 Task: In the  document Aspen.odt ,align picture to the 'center'. Insert word art below the picture and give heading  'Aspen  in Light Purple'change the shape height to  7.2 in
Action: Mouse moved to (472, 272)
Screenshot: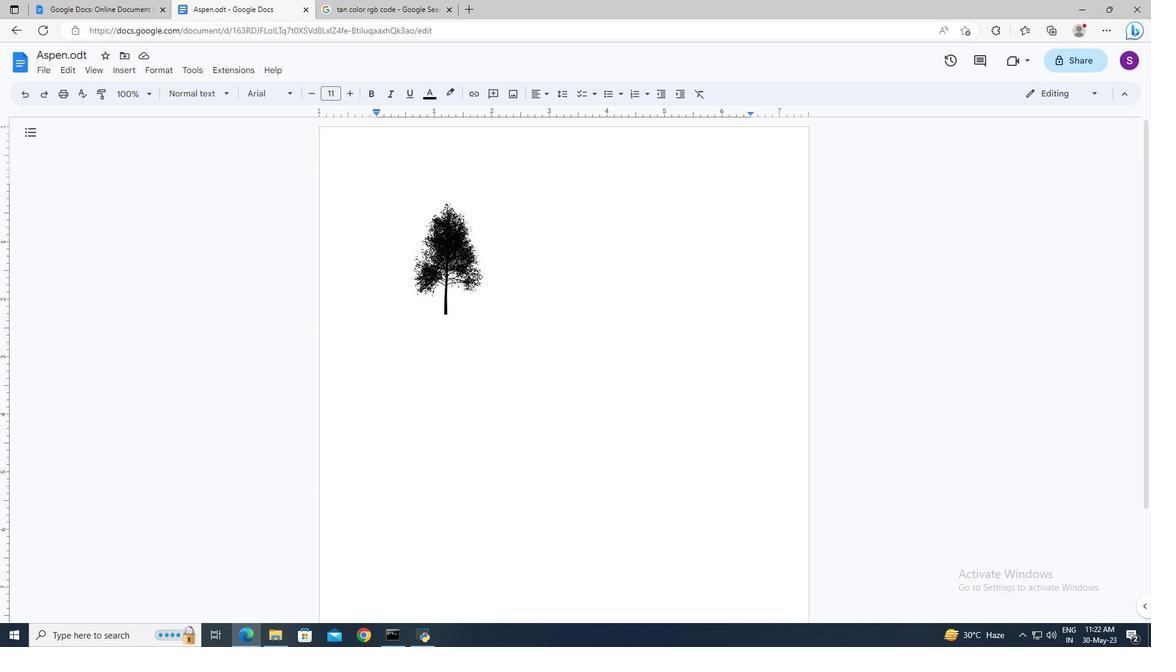 
Action: Mouse pressed left at (472, 272)
Screenshot: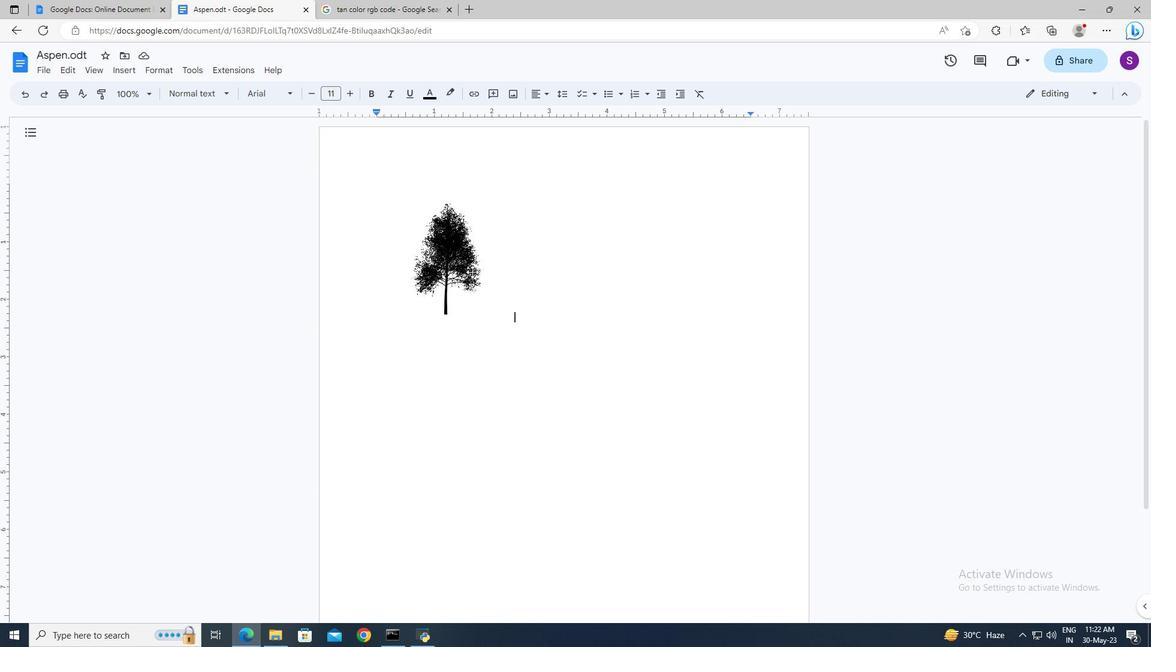 
Action: Mouse moved to (248, 91)
Screenshot: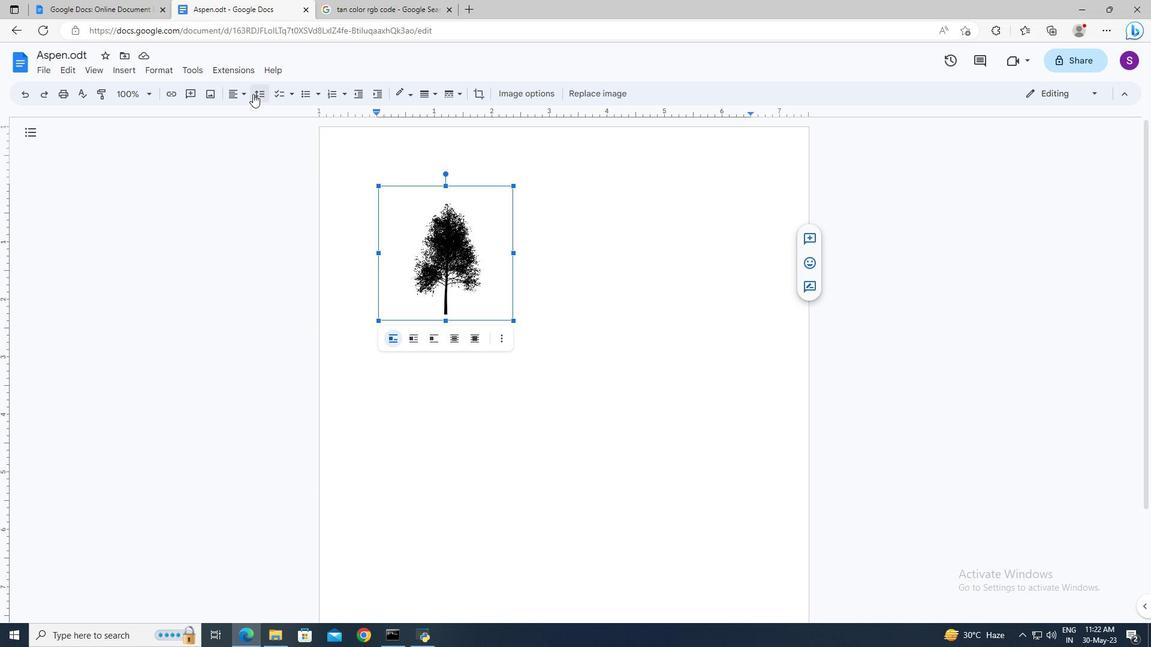 
Action: Mouse pressed left at (248, 91)
Screenshot: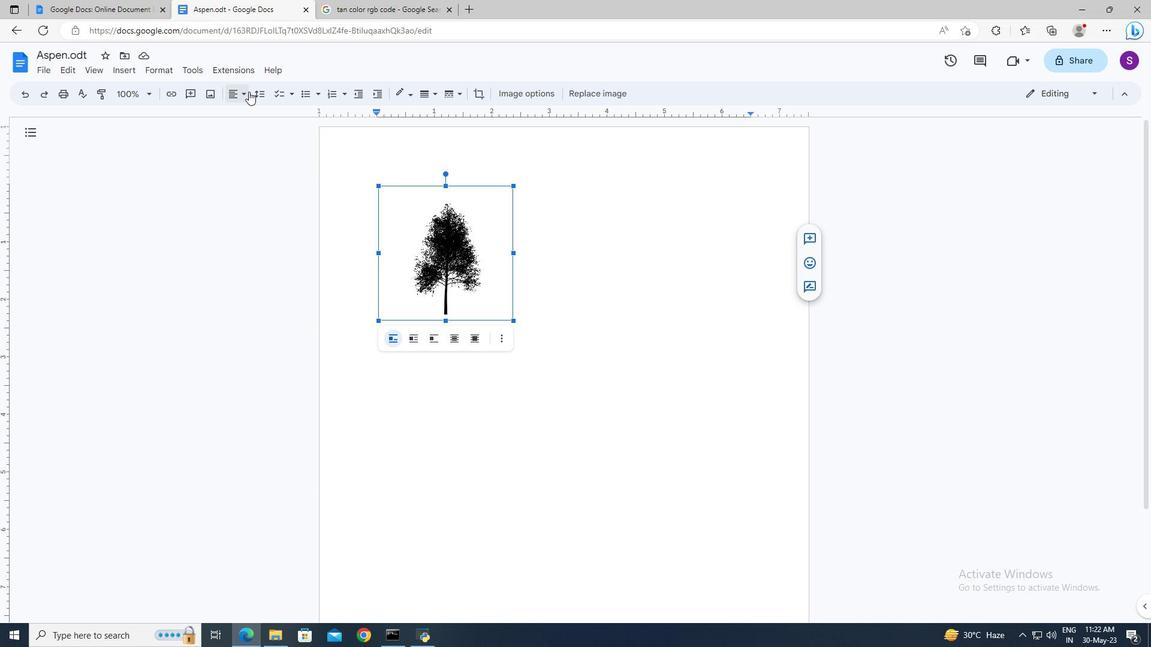 
Action: Mouse moved to (251, 113)
Screenshot: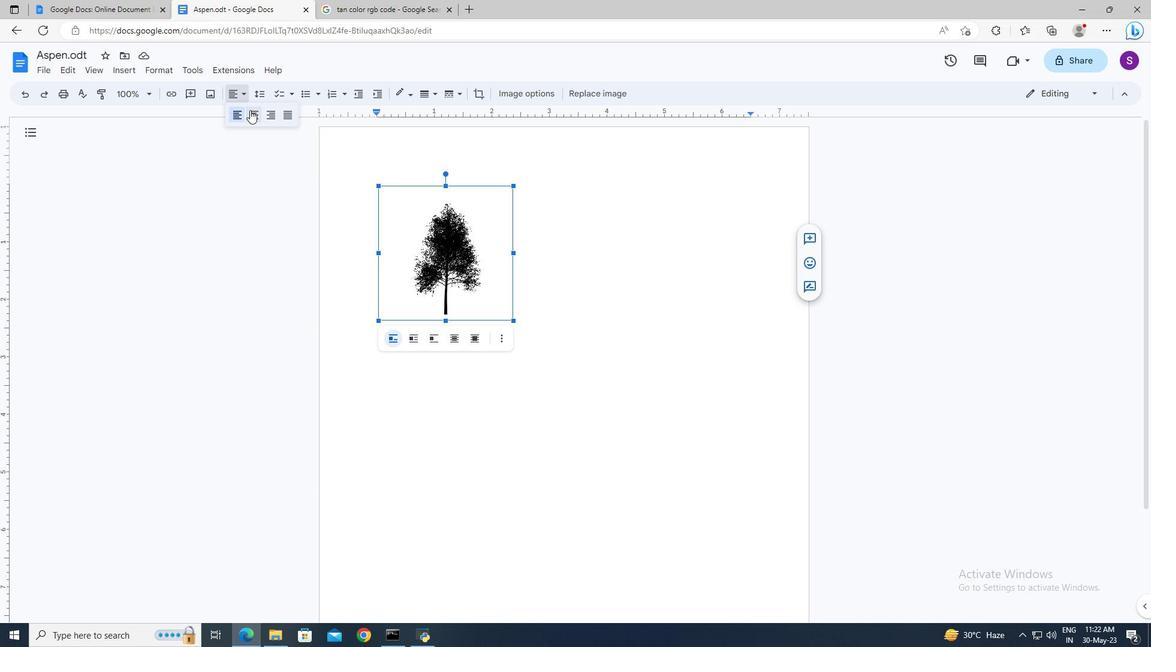 
Action: Mouse pressed left at (251, 113)
Screenshot: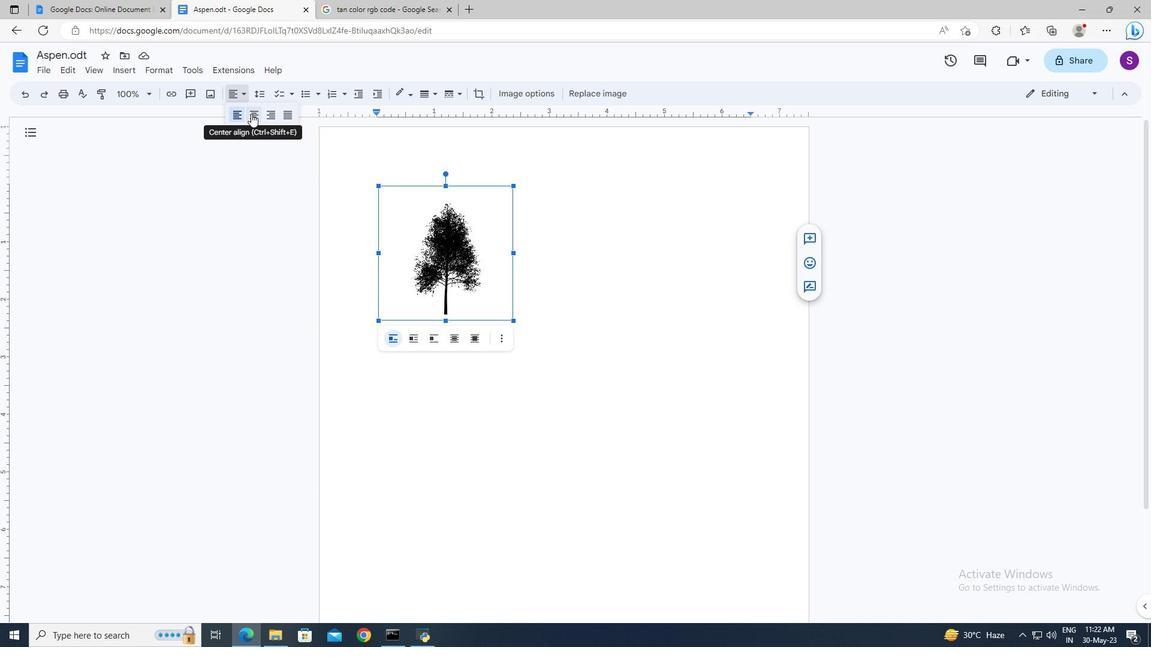 
Action: Mouse moved to (654, 305)
Screenshot: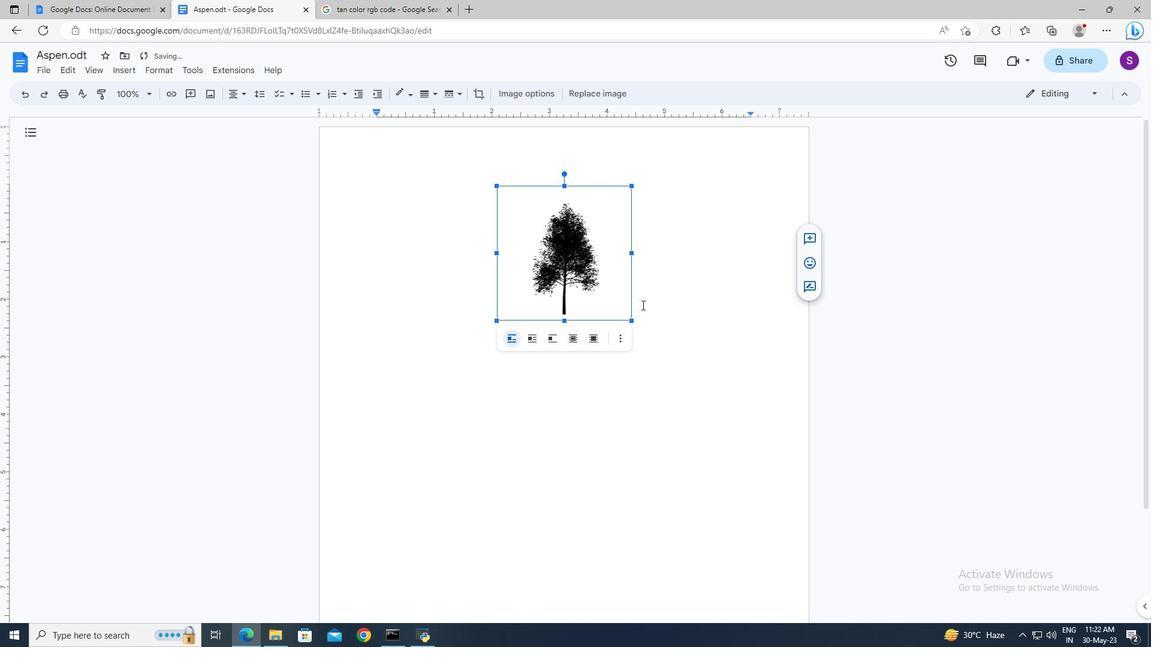
Action: Mouse pressed left at (654, 305)
Screenshot: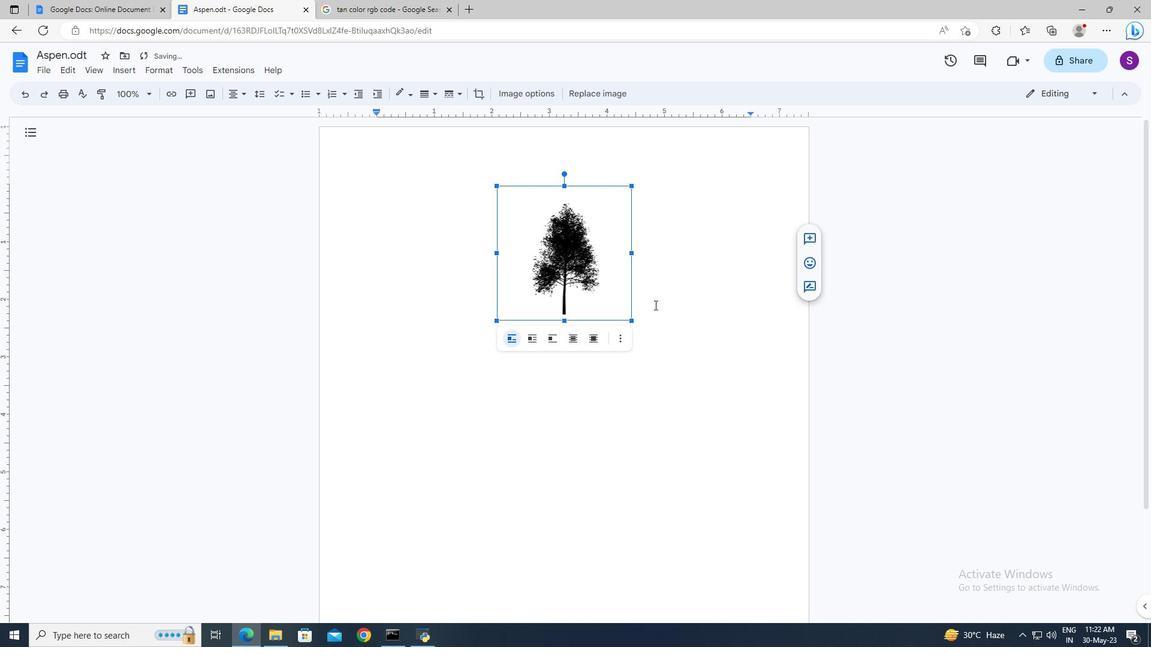 
Action: Key pressed <Key.enter>
Screenshot: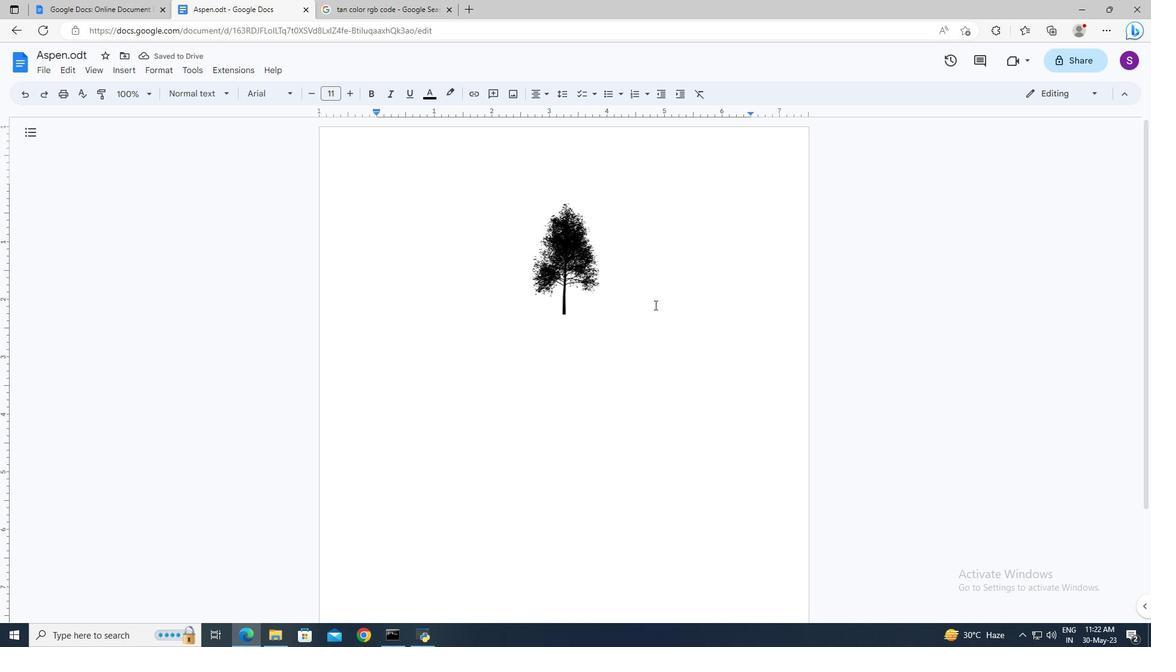 
Action: Mouse moved to (654, 299)
Screenshot: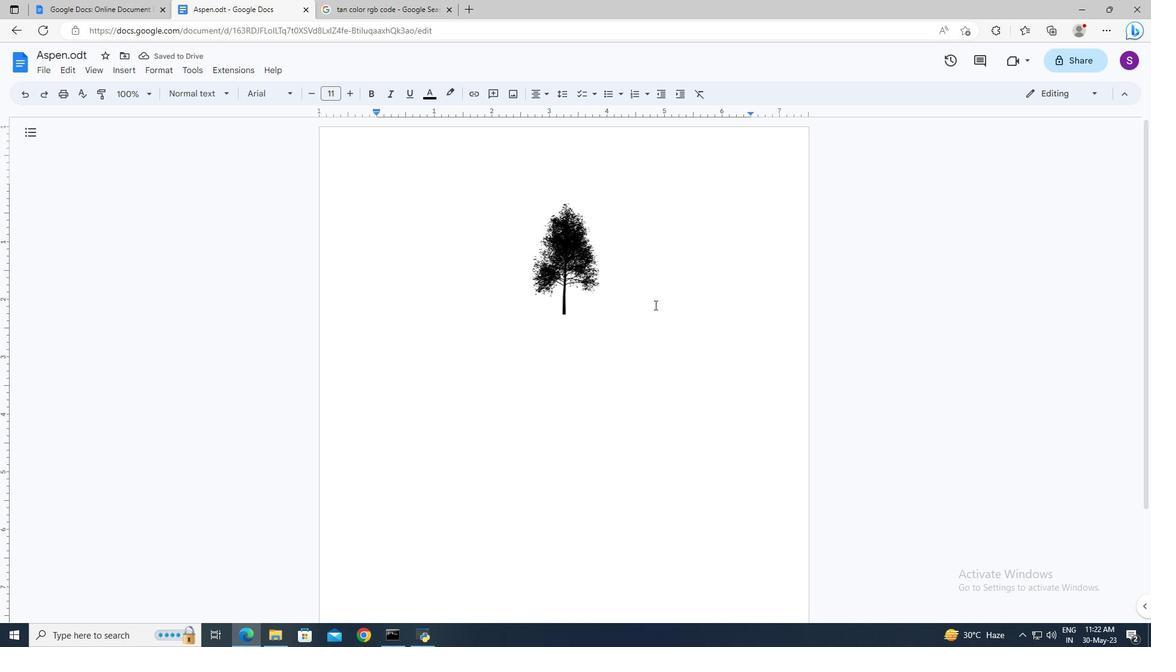 
Action: Key pressed <Key.enter><Key.enter>
Screenshot: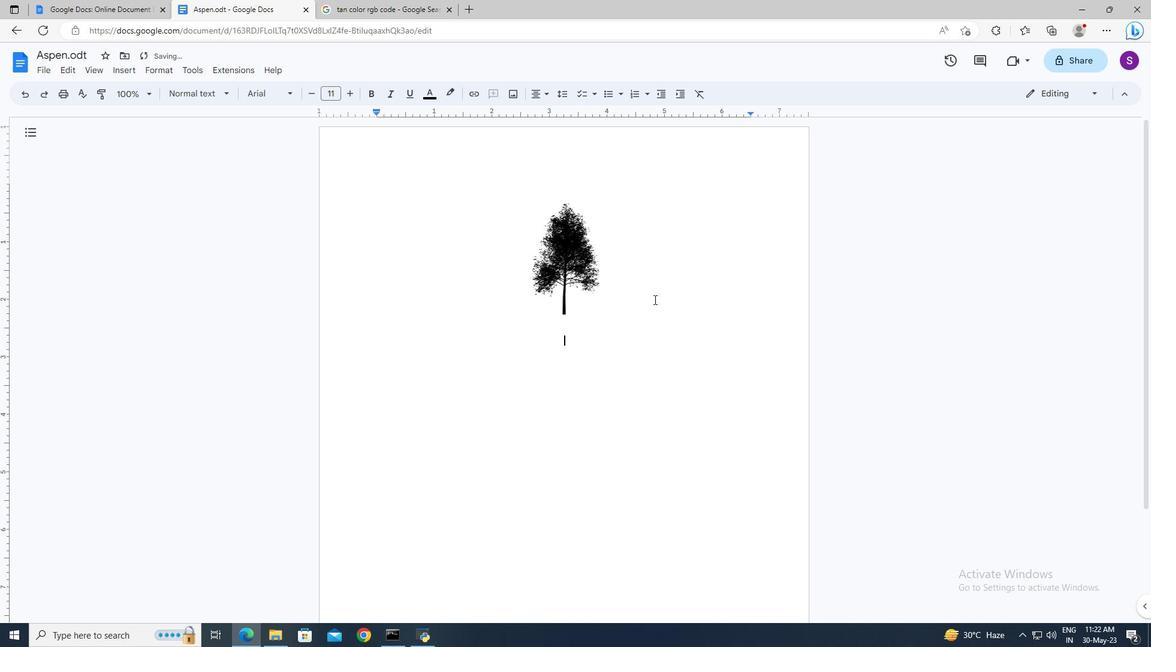 
Action: Mouse moved to (134, 68)
Screenshot: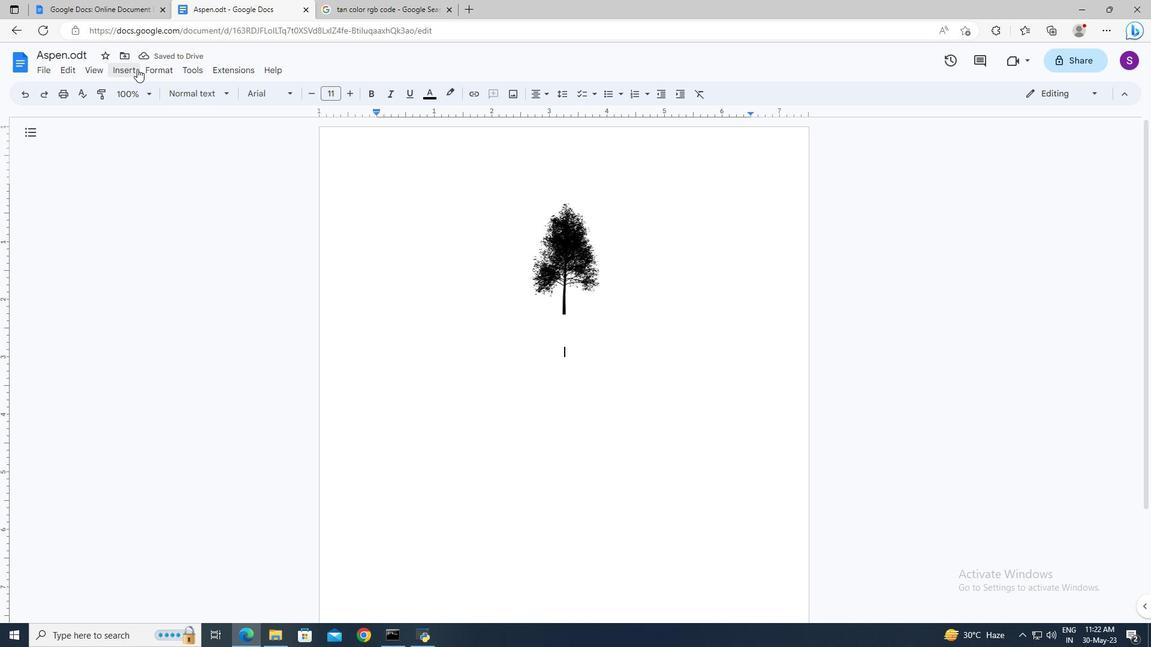 
Action: Mouse pressed left at (134, 68)
Screenshot: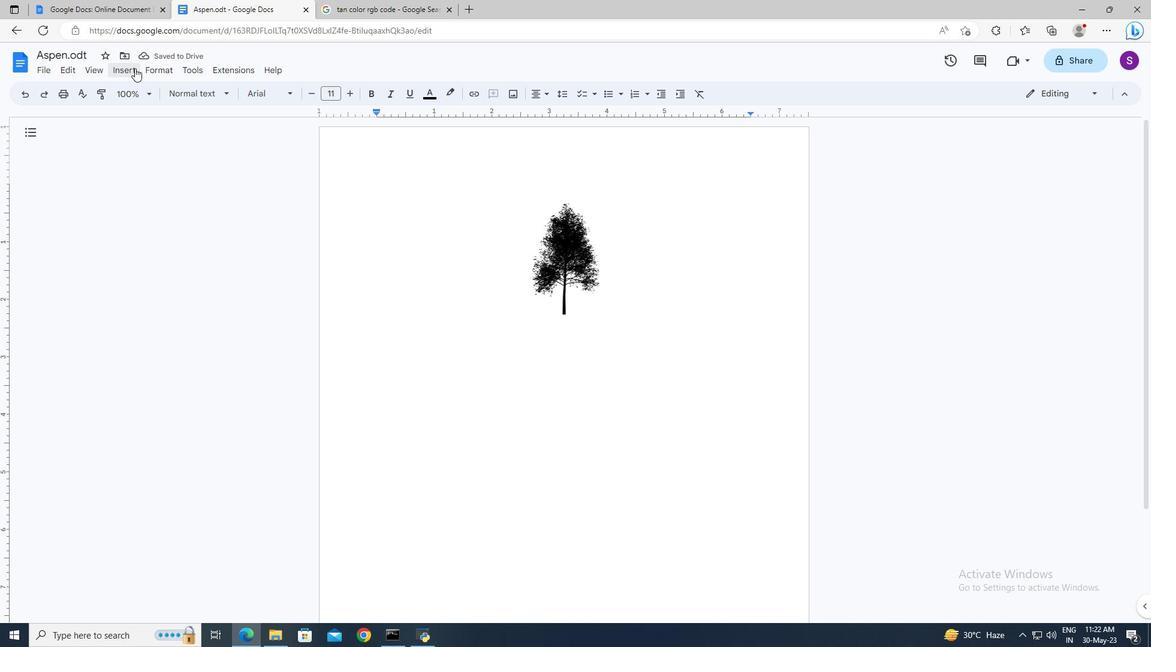 
Action: Mouse moved to (308, 131)
Screenshot: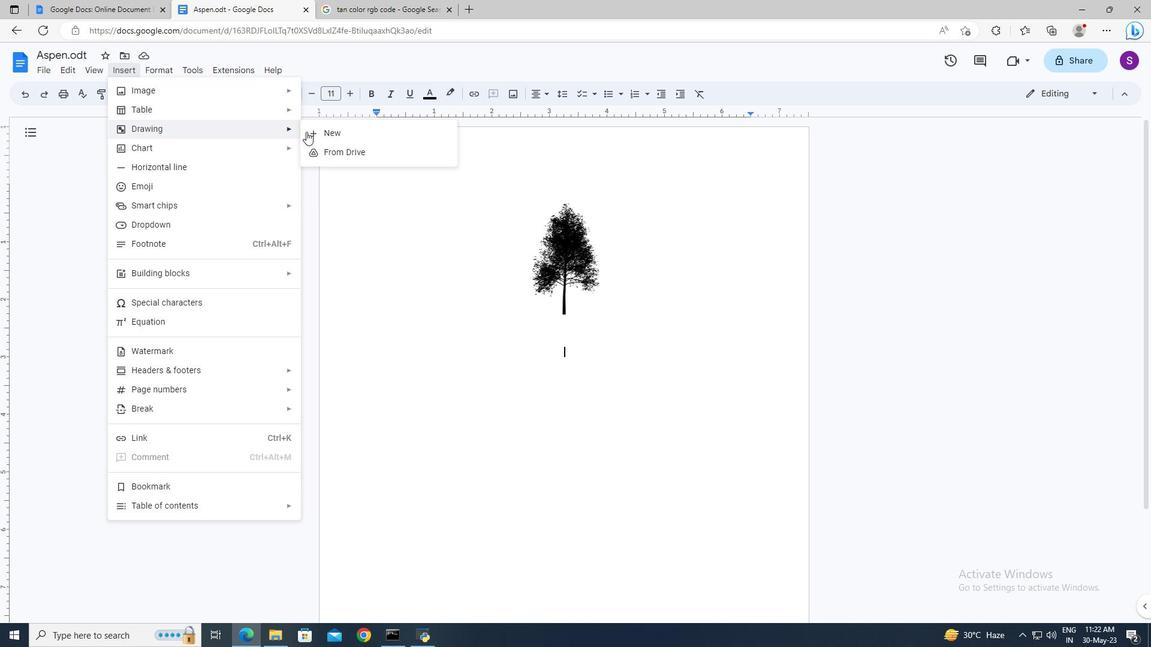 
Action: Mouse pressed left at (308, 131)
Screenshot: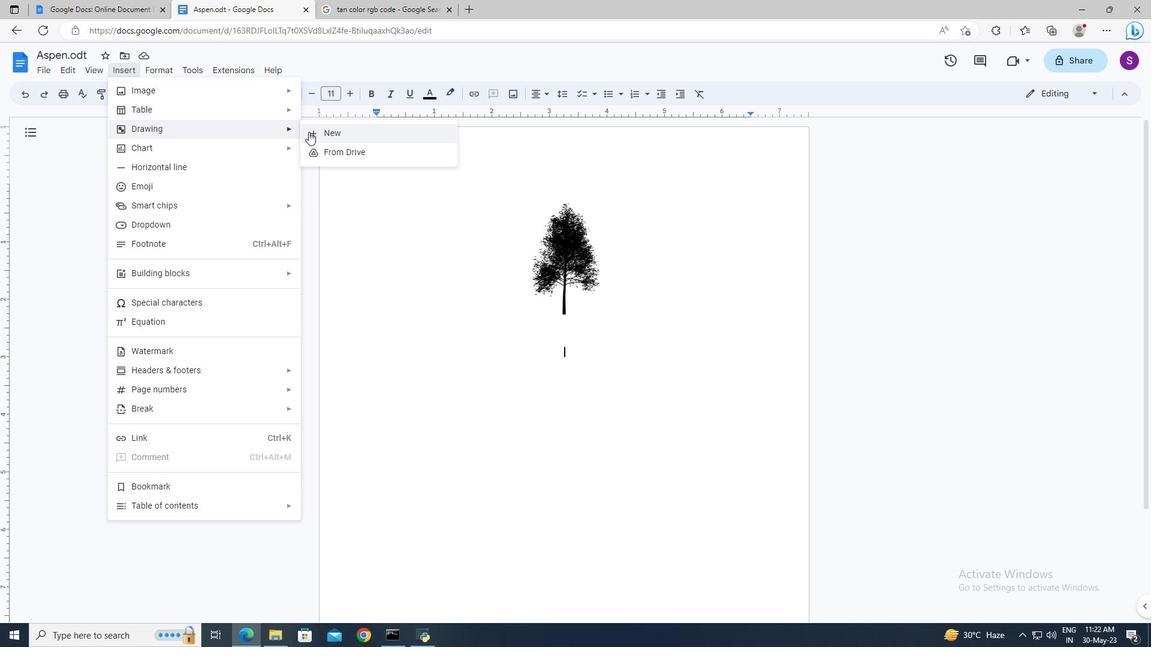 
Action: Mouse moved to (310, 131)
Screenshot: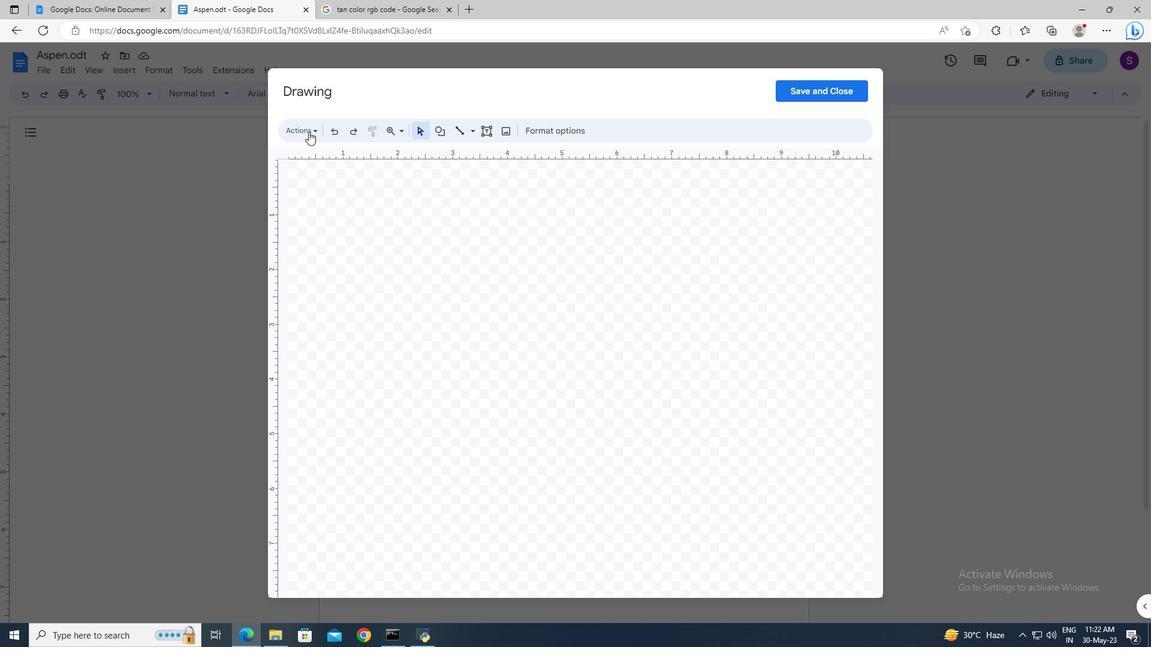 
Action: Mouse pressed left at (310, 131)
Screenshot: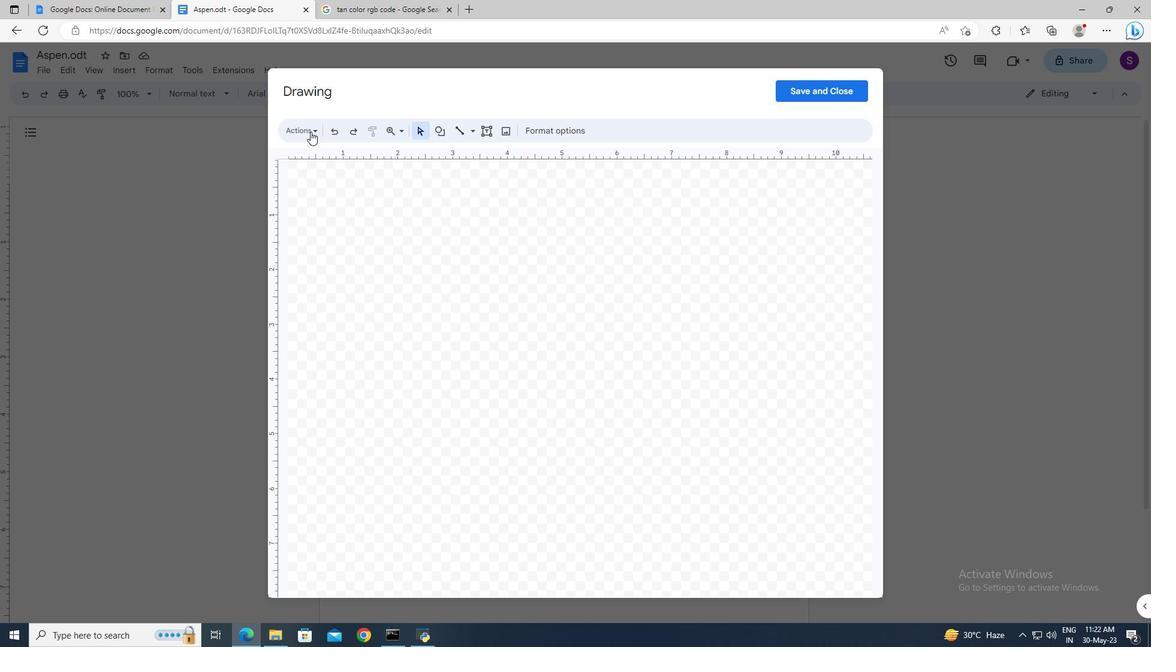 
Action: Mouse moved to (316, 208)
Screenshot: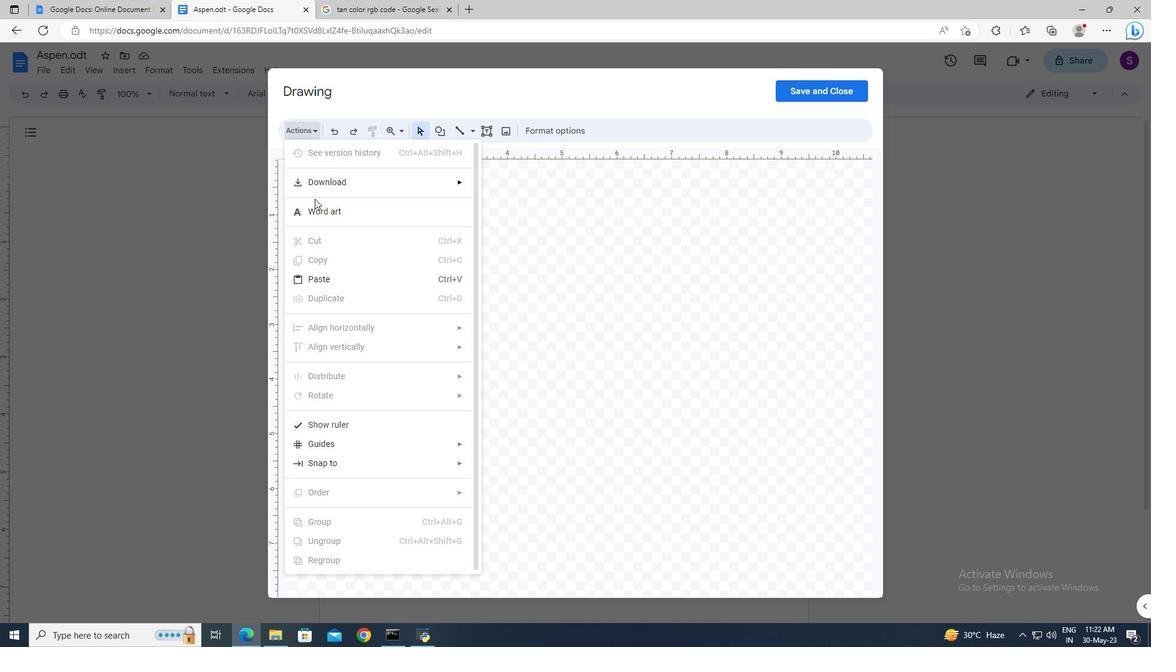 
Action: Mouse pressed left at (316, 208)
Screenshot: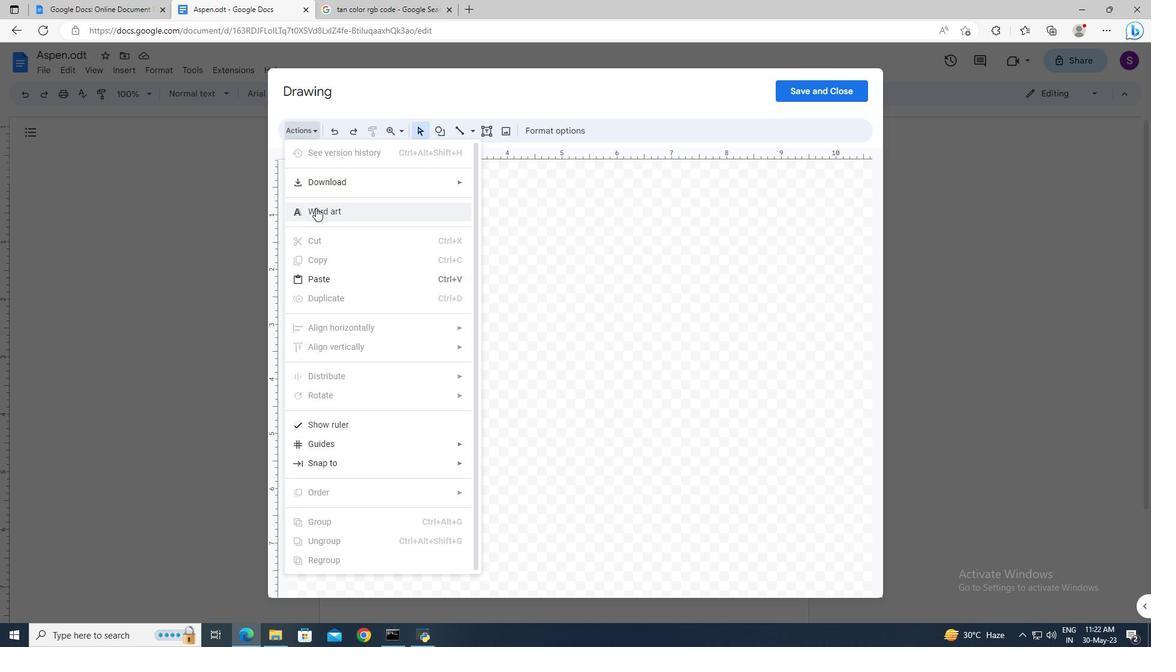 
Action: Mouse moved to (501, 187)
Screenshot: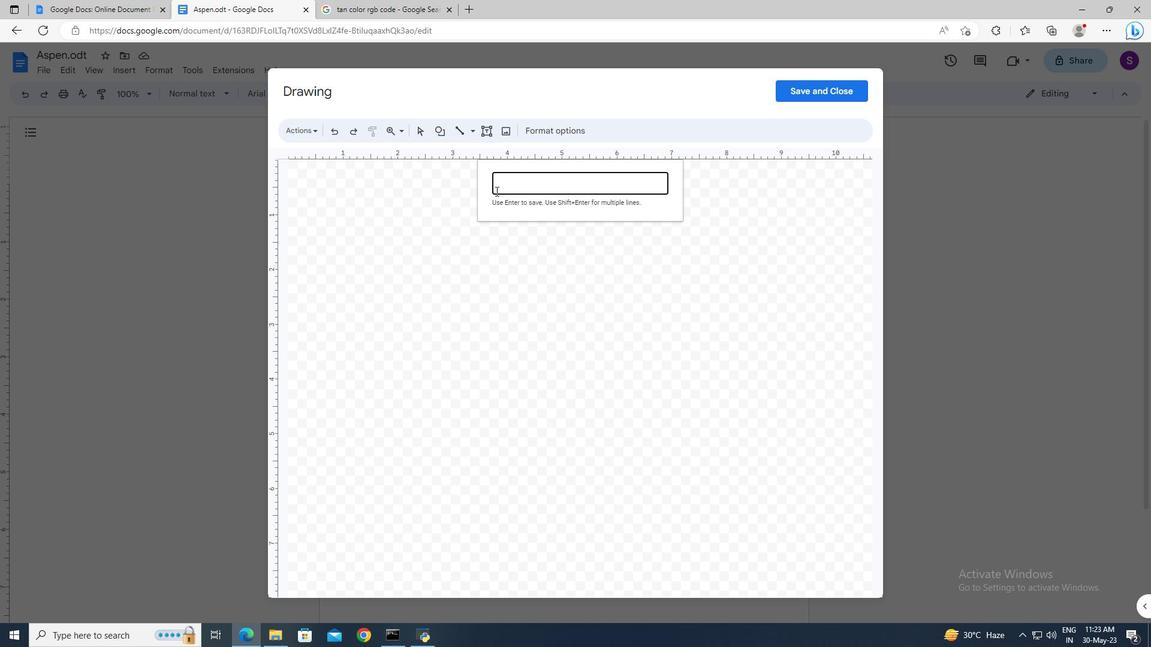 
Action: Mouse pressed left at (501, 187)
Screenshot: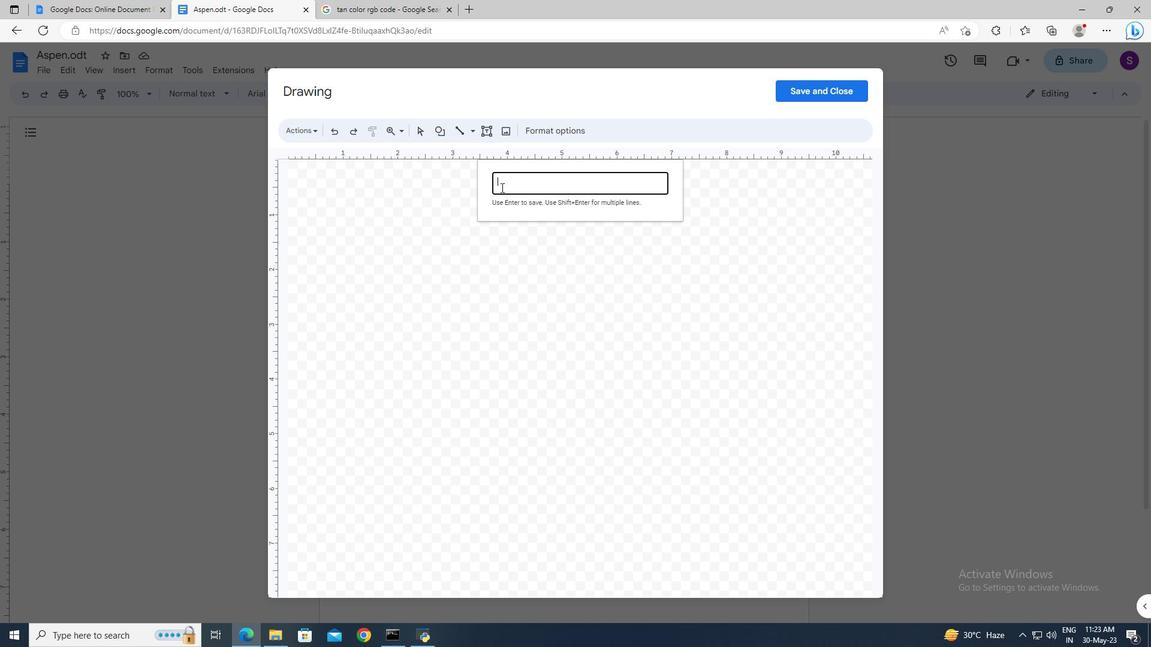 
Action: Key pressed <Key.shift>Aspen<Key.enter>
Screenshot: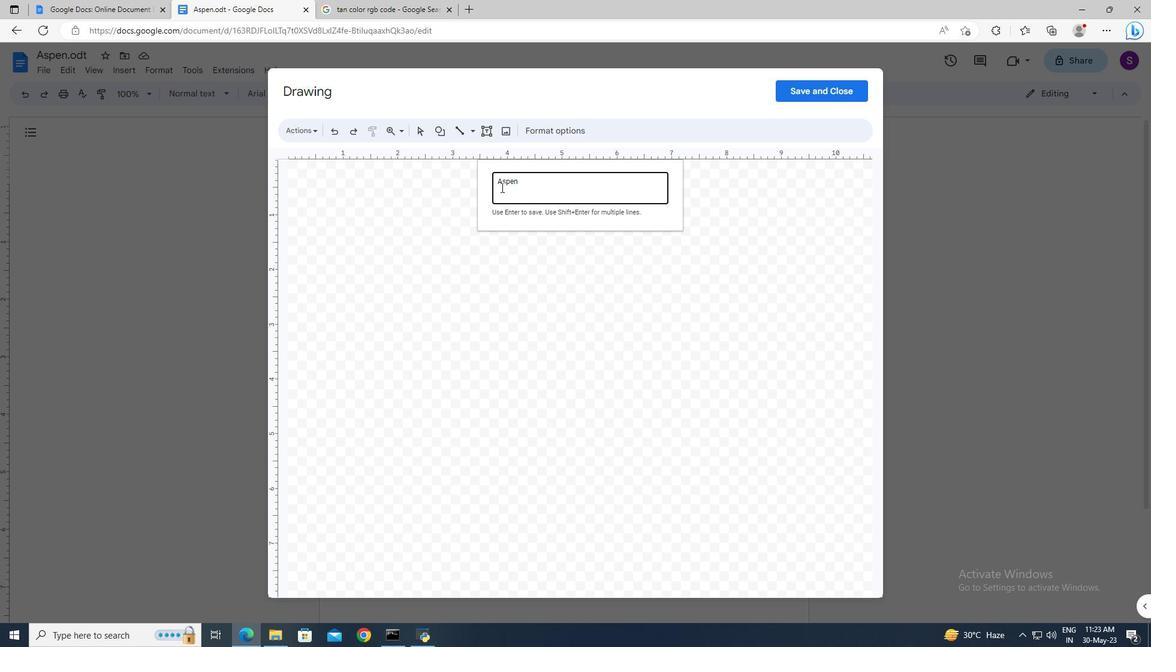 
Action: Mouse moved to (526, 136)
Screenshot: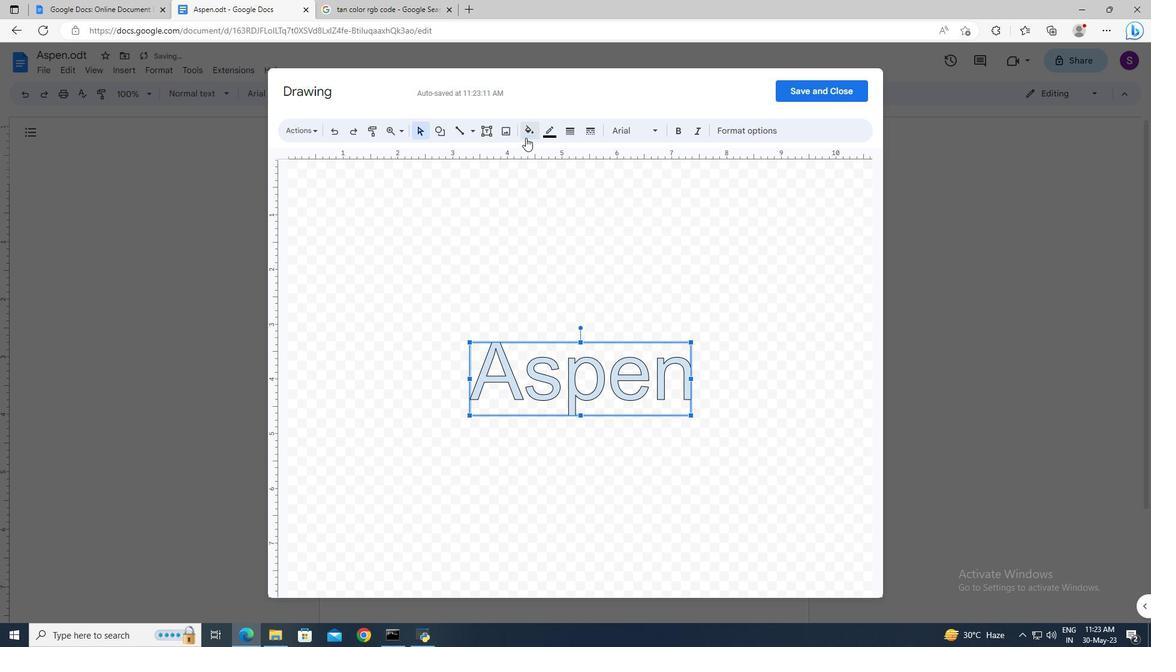 
Action: Mouse pressed left at (526, 136)
Screenshot: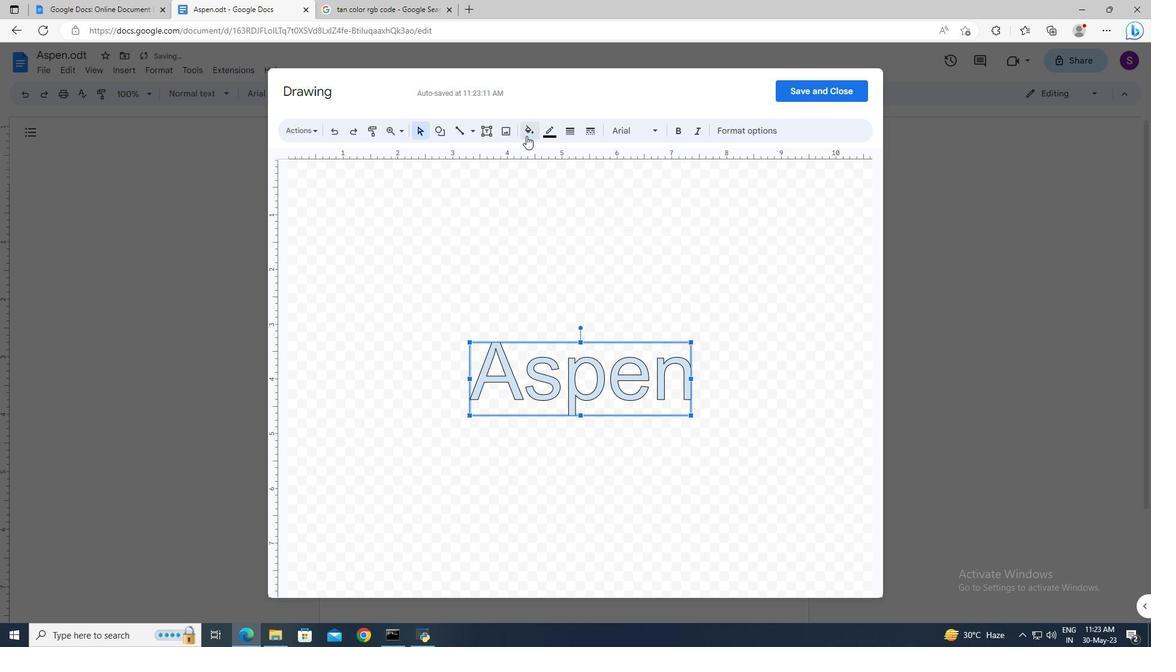 
Action: Mouse moved to (638, 265)
Screenshot: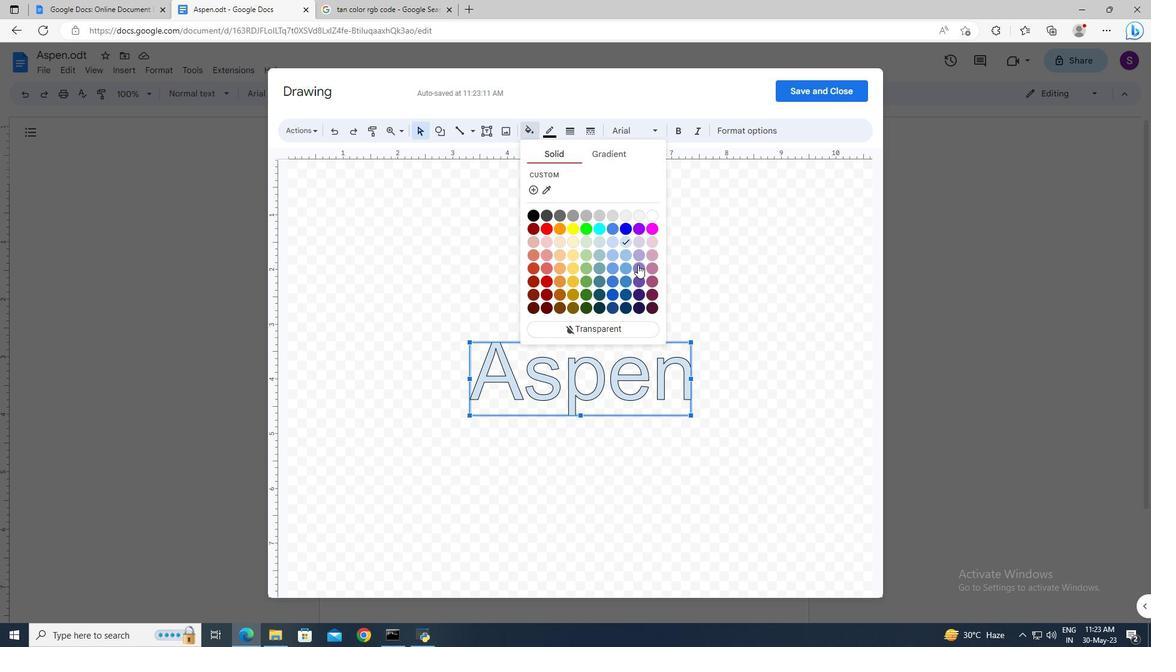 
Action: Mouse pressed left at (638, 265)
Screenshot: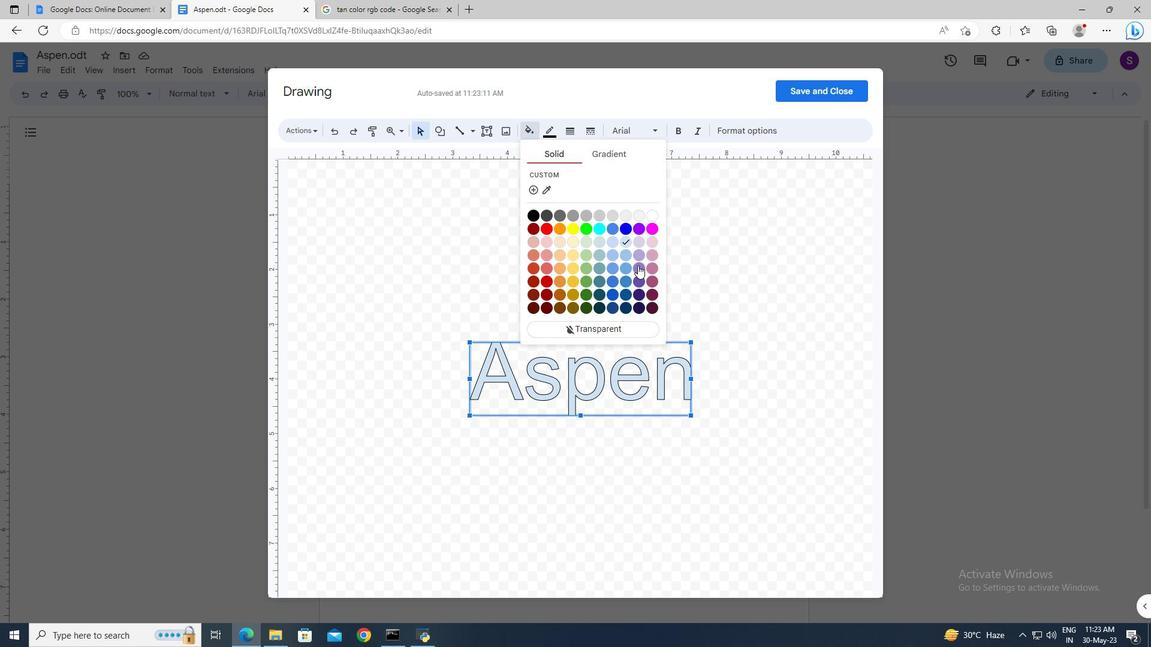 
Action: Mouse moved to (798, 95)
Screenshot: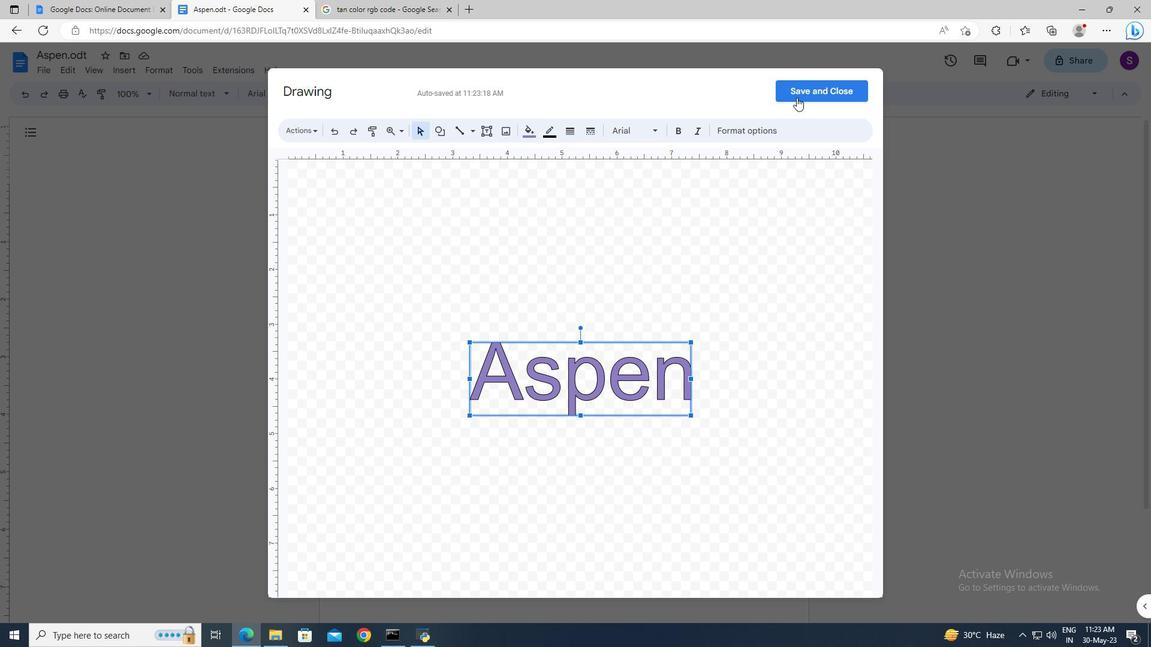 
Action: Mouse pressed left at (798, 95)
Screenshot: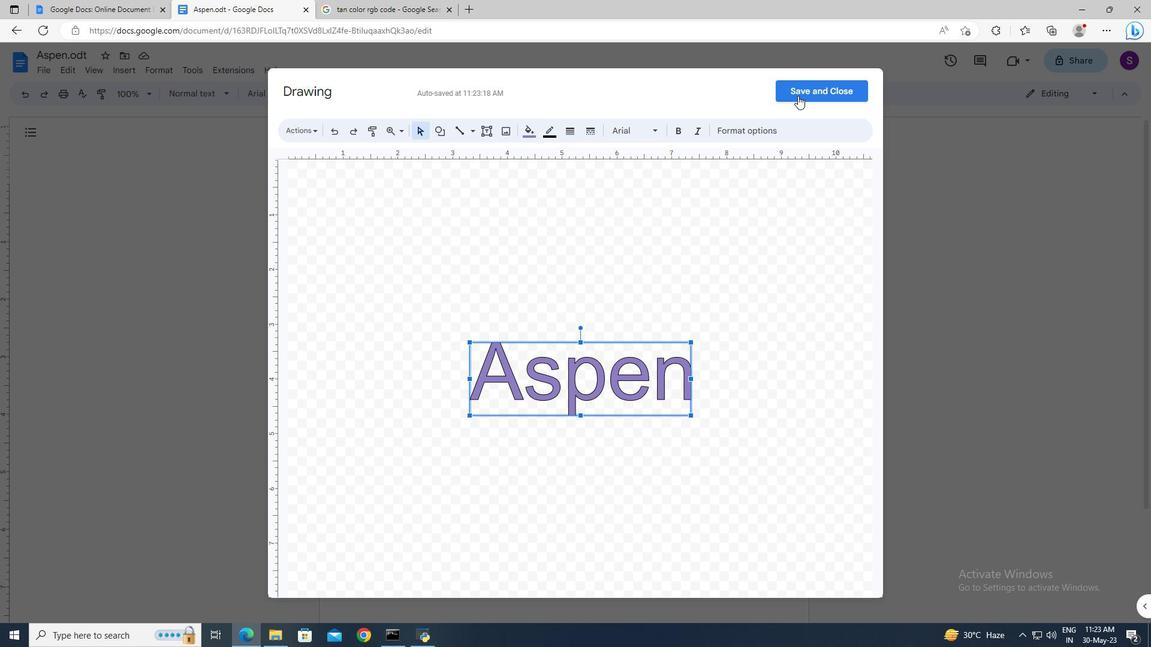 
Action: Mouse moved to (576, 375)
Screenshot: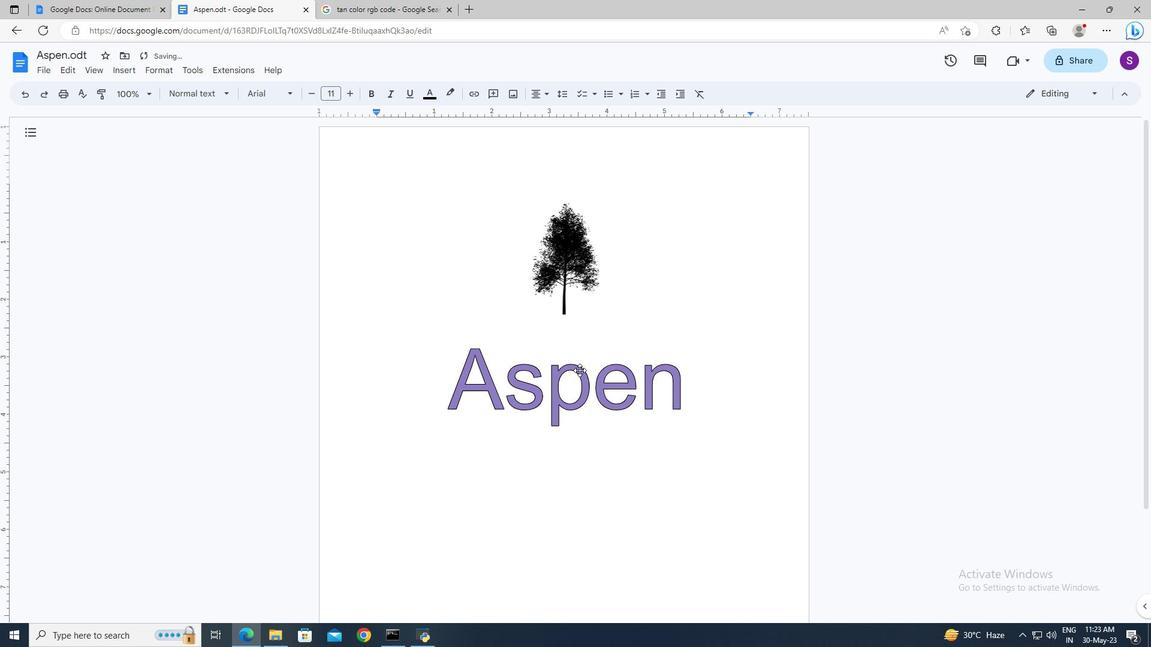 
Action: Mouse pressed left at (576, 375)
Screenshot: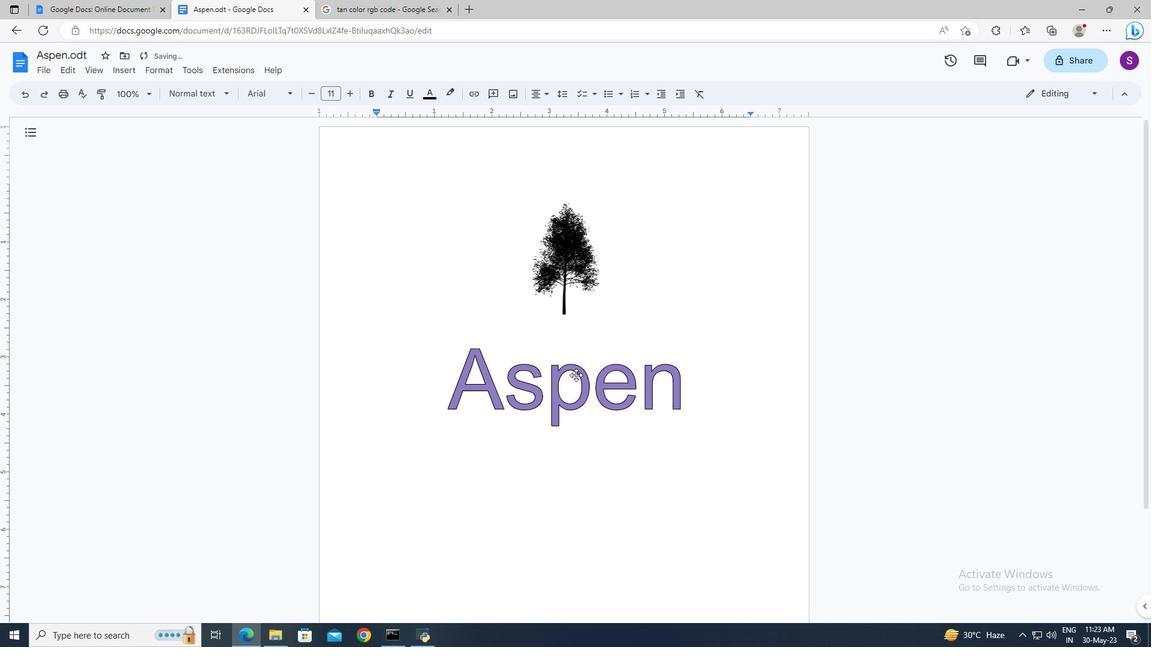 
Action: Mouse moved to (522, 99)
Screenshot: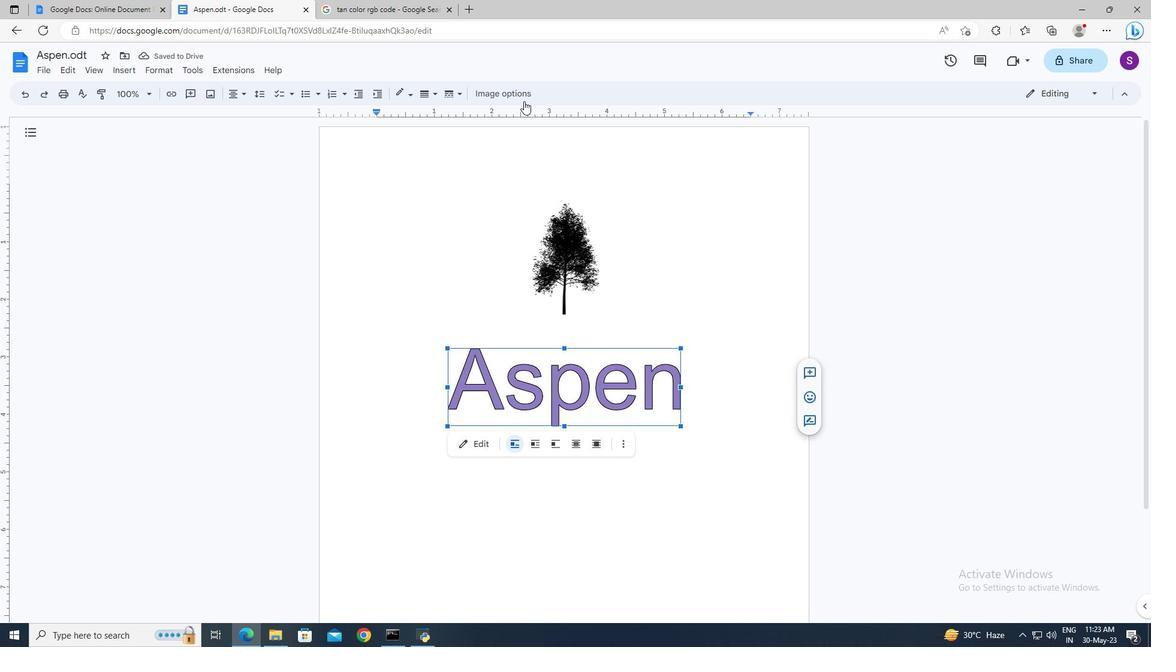 
Action: Mouse pressed left at (522, 99)
Screenshot: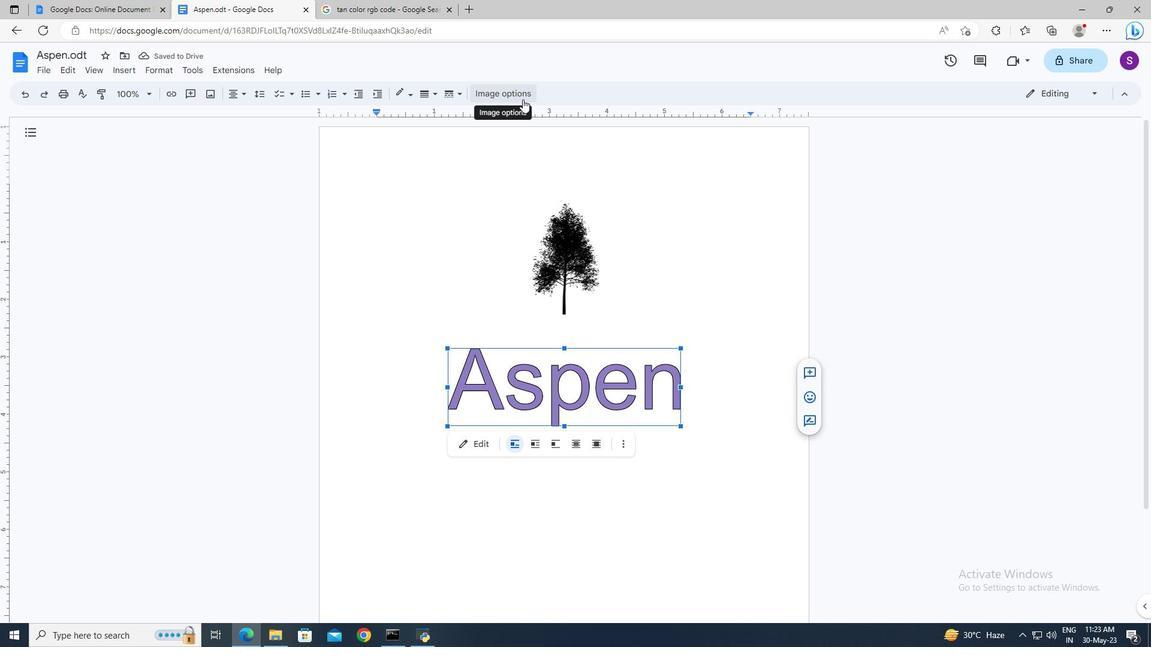 
Action: Mouse moved to (971, 130)
Screenshot: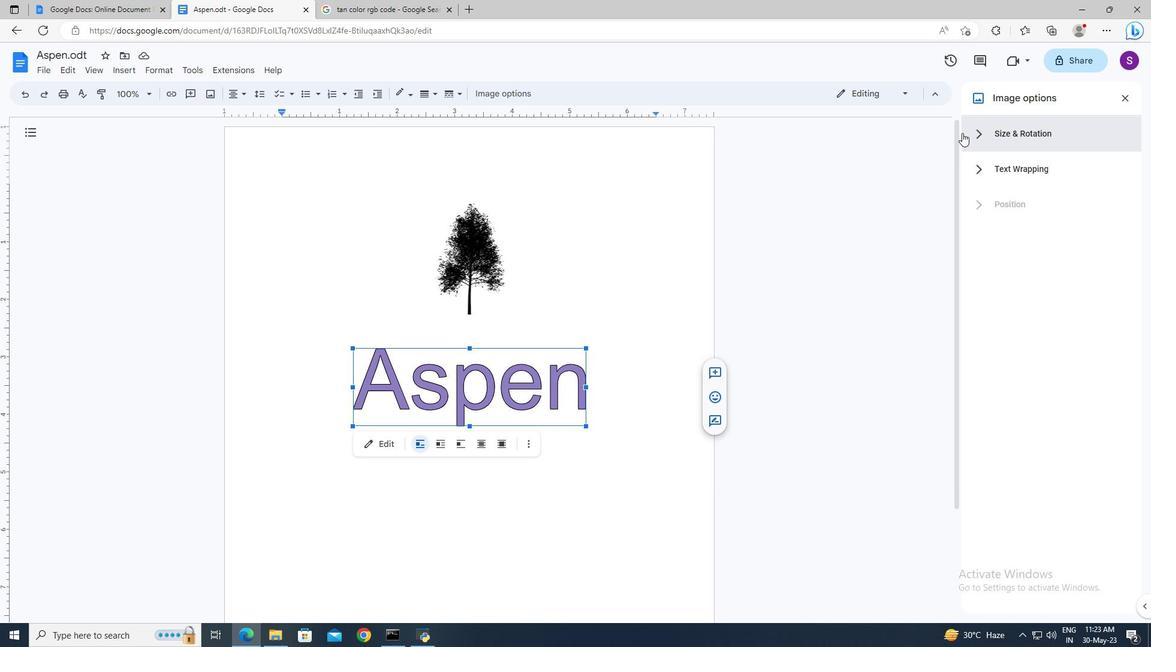
Action: Mouse pressed left at (971, 130)
Screenshot: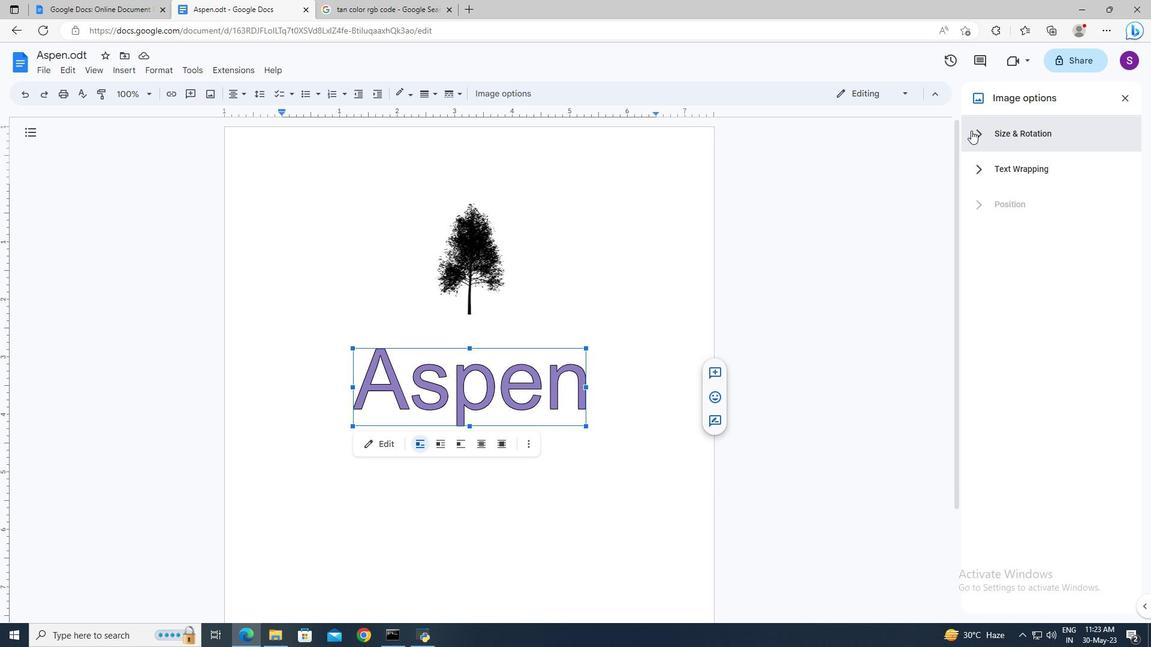 
Action: Mouse moved to (486, 254)
Screenshot: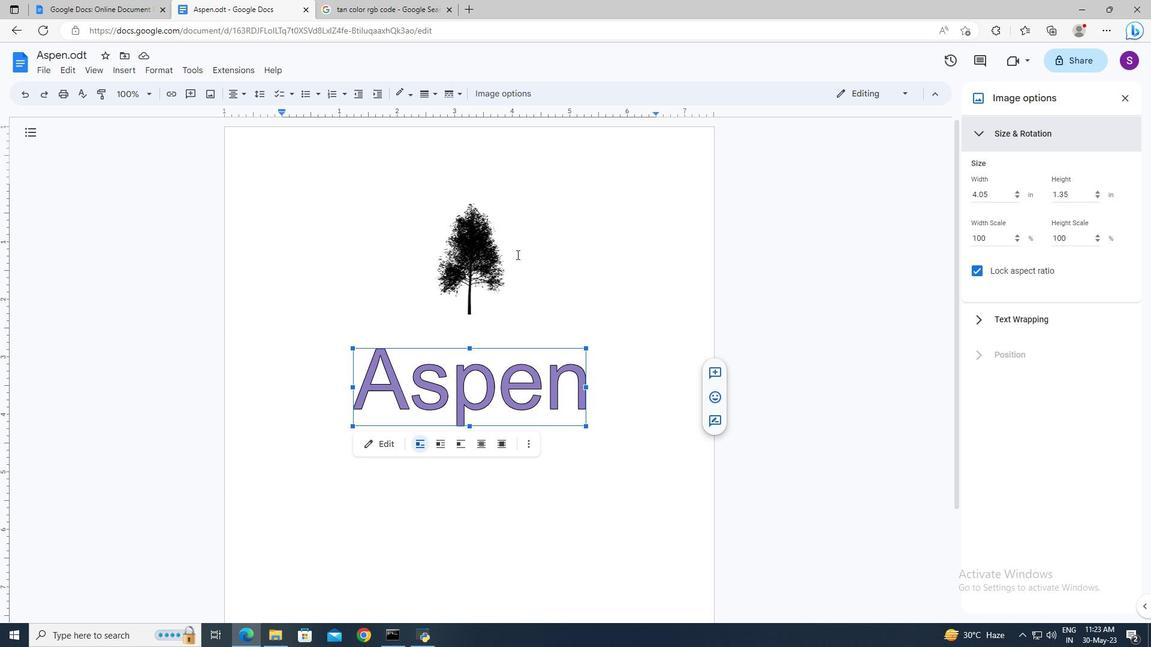 
Action: Mouse pressed left at (486, 254)
Screenshot: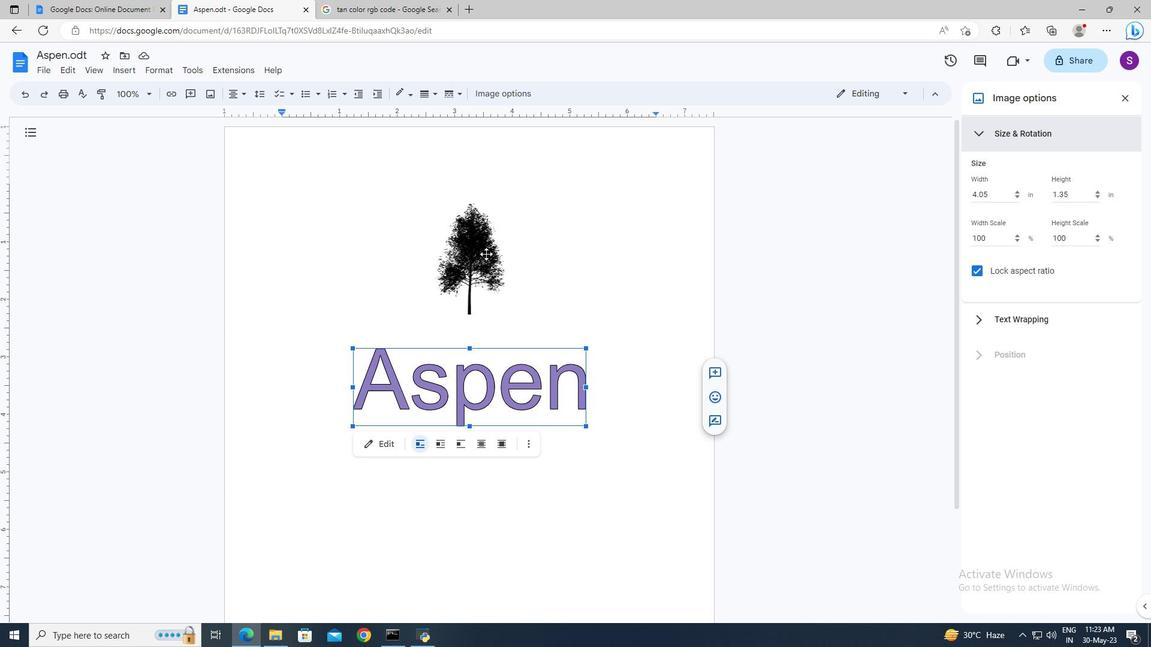 
Action: Mouse moved to (517, 380)
Screenshot: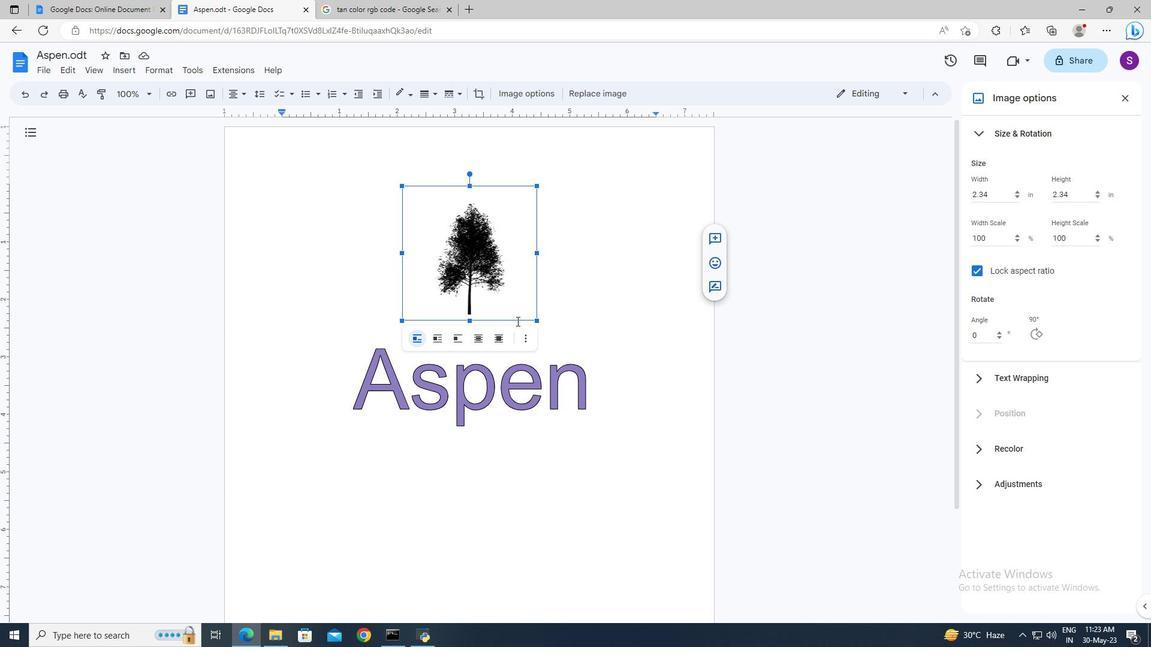 
Action: Mouse pressed left at (517, 380)
Screenshot: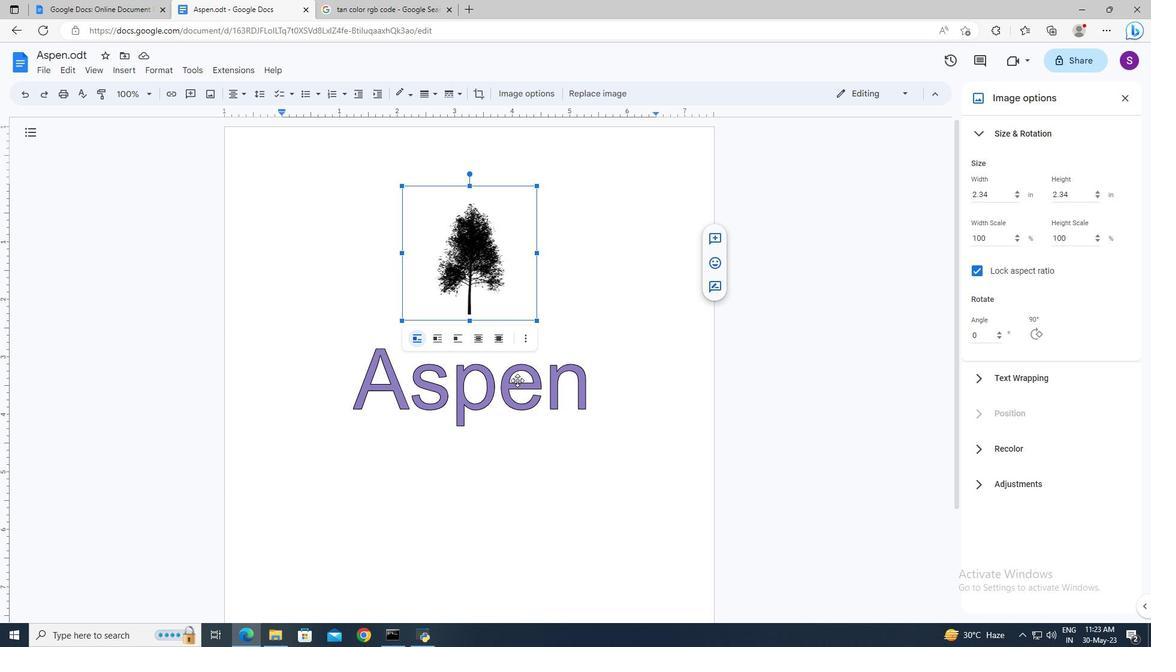 
Action: Mouse moved to (1054, 197)
Screenshot: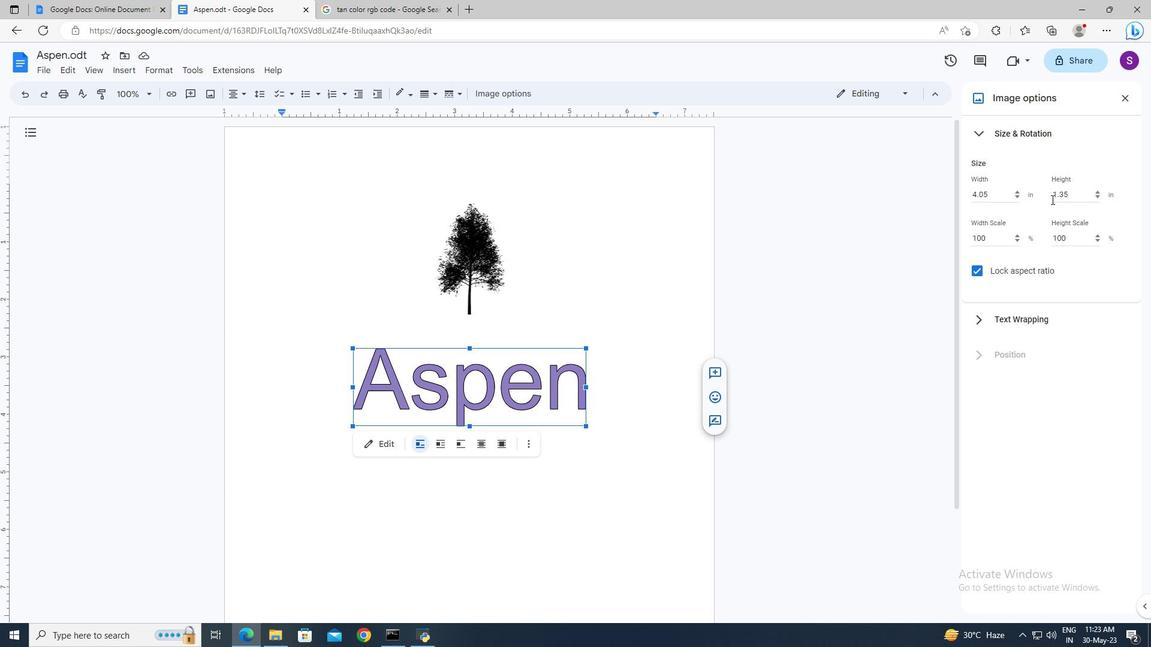 
Action: Mouse pressed left at (1054, 197)
Screenshot: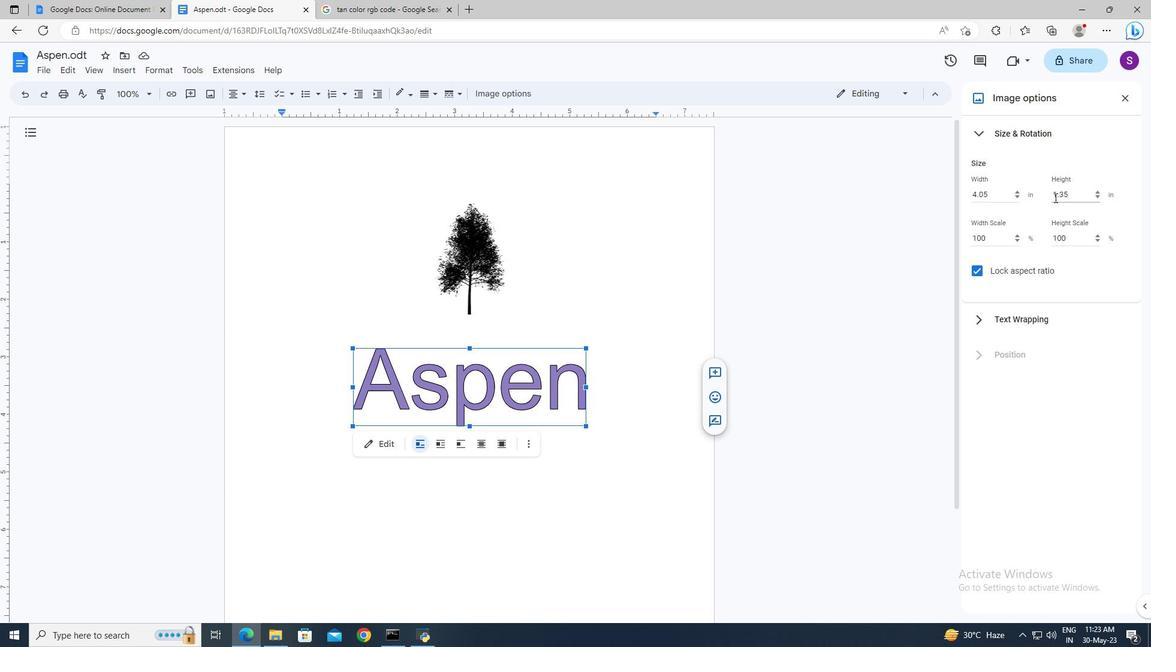 
Action: Mouse pressed left at (1054, 197)
Screenshot: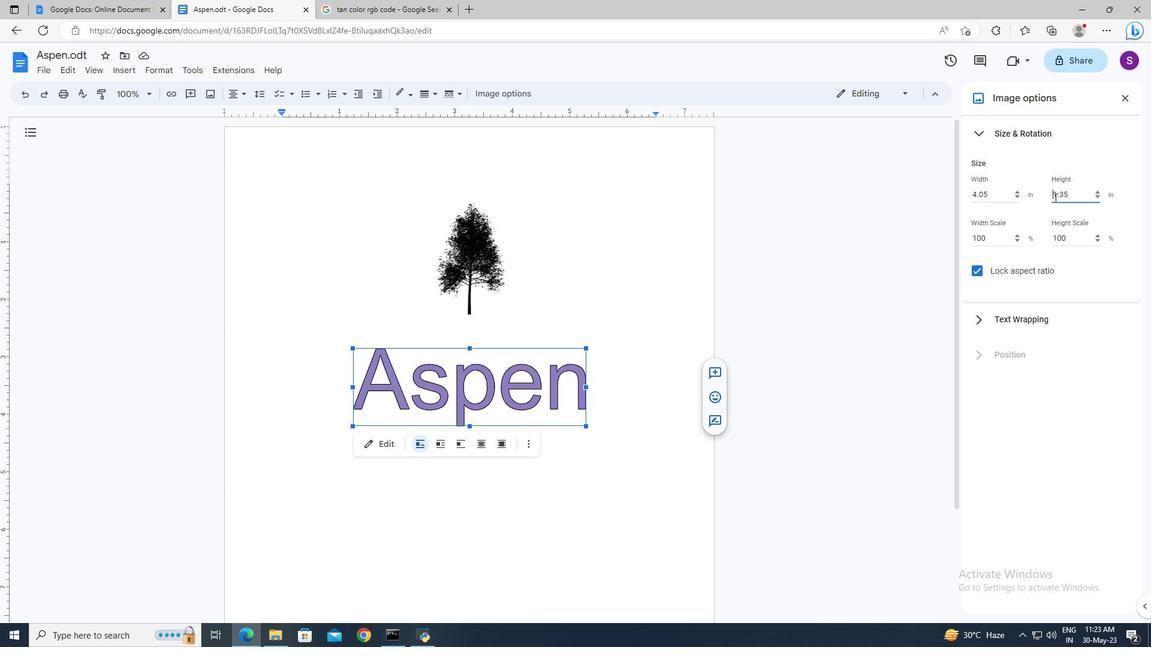 
Action: Key pressed <Key.delete>7.2<Key.enter>
Screenshot: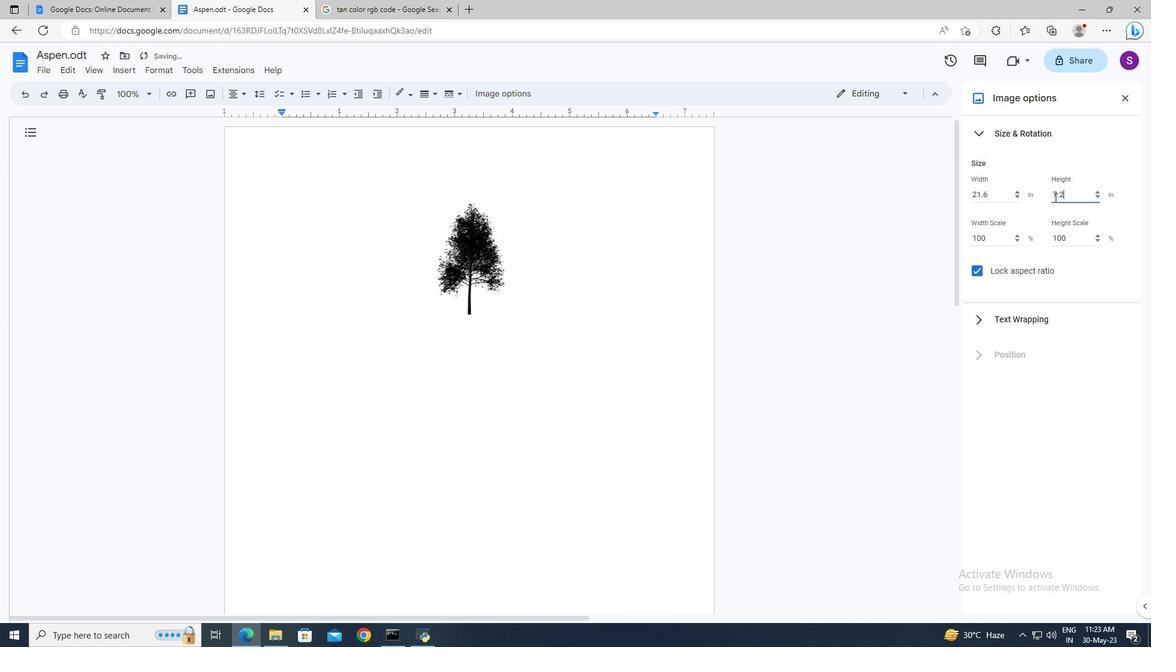 
Action: Mouse moved to (1119, 101)
Screenshot: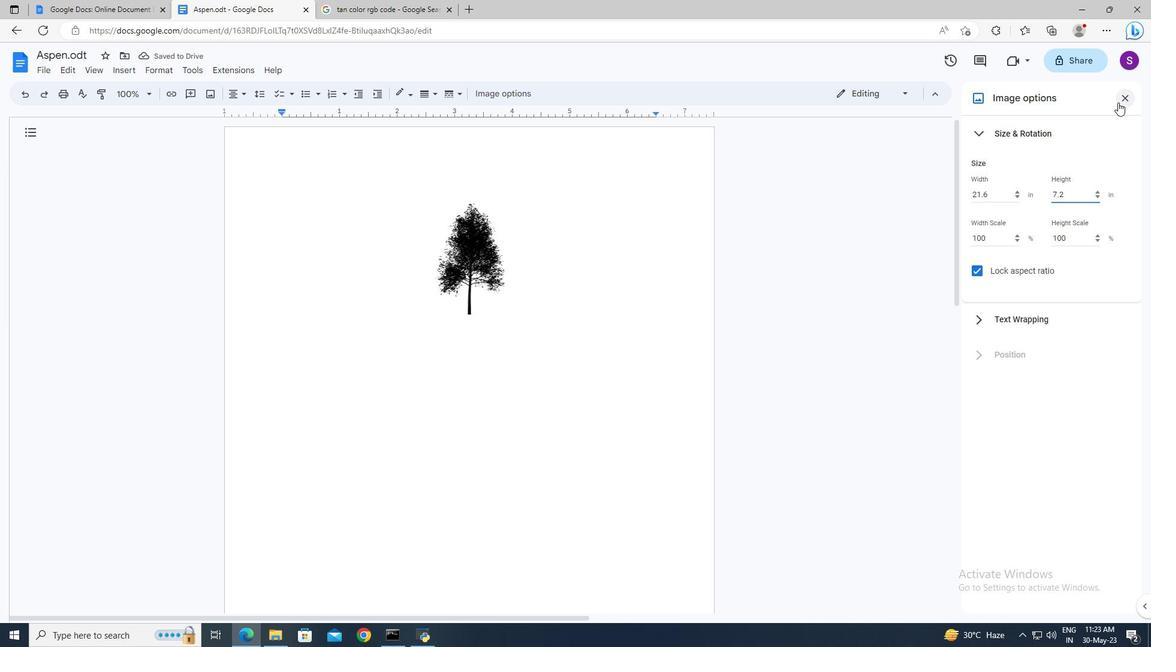 
Action: Mouse pressed left at (1119, 101)
Screenshot: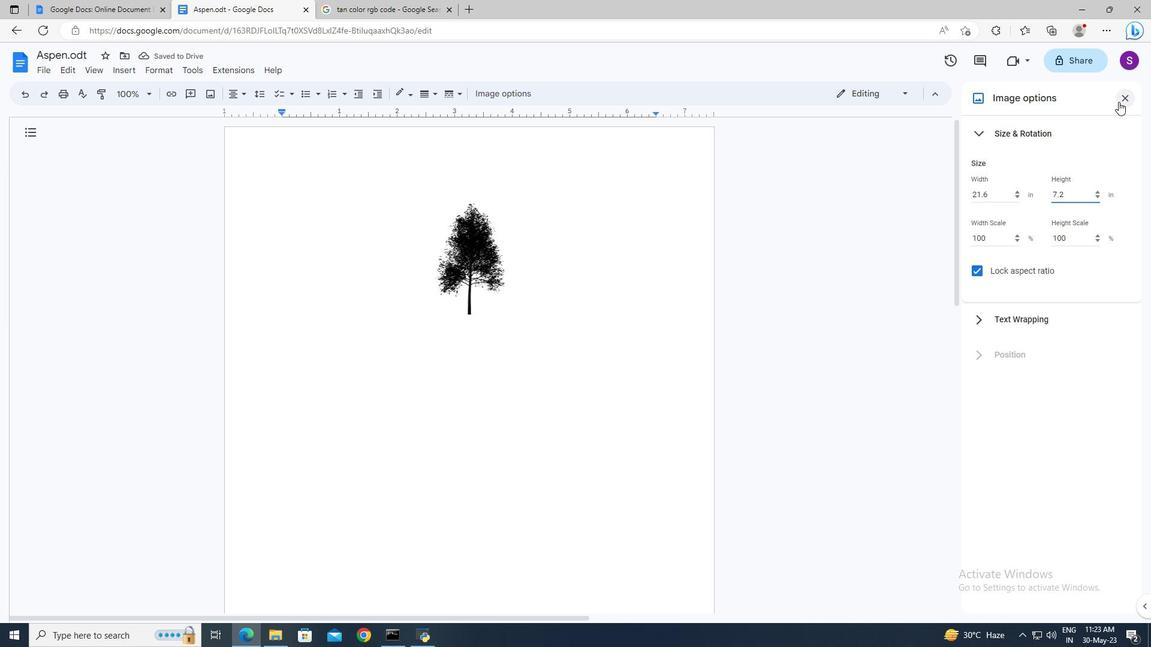 
Action: Mouse moved to (751, 321)
Screenshot: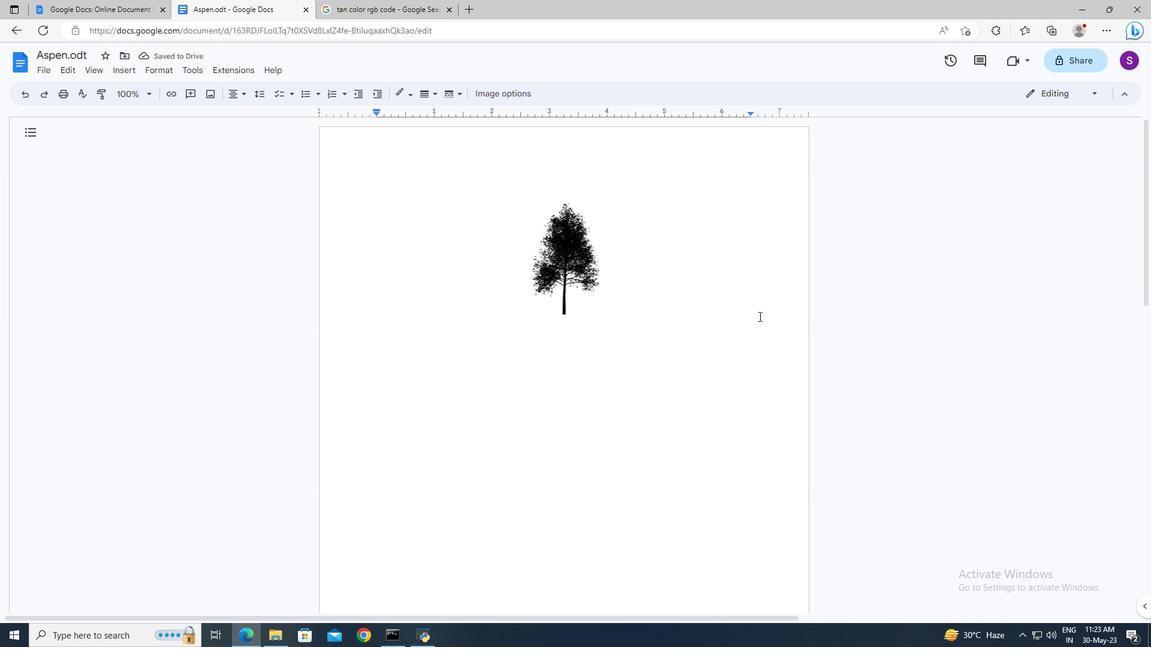 
